 Task: In the  document review.epub. Below name insert the link: 'in.linkedin.com' Insert Dropdown below the link: Review Status  'Select Under review'Insert Header and write  "Stellar". Change font style to  Lobster
Action: Mouse moved to (386, 480)
Screenshot: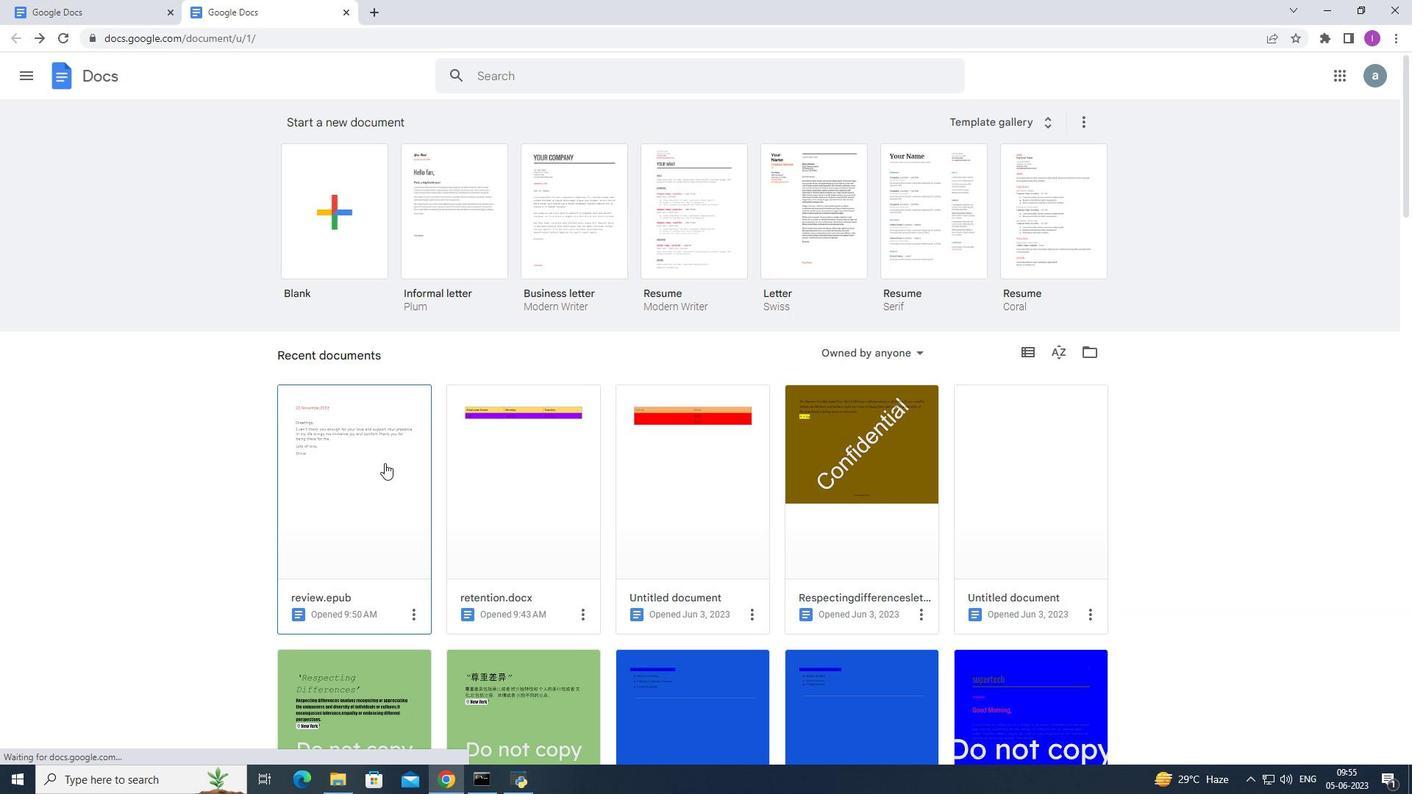 
Action: Mouse pressed left at (386, 480)
Screenshot: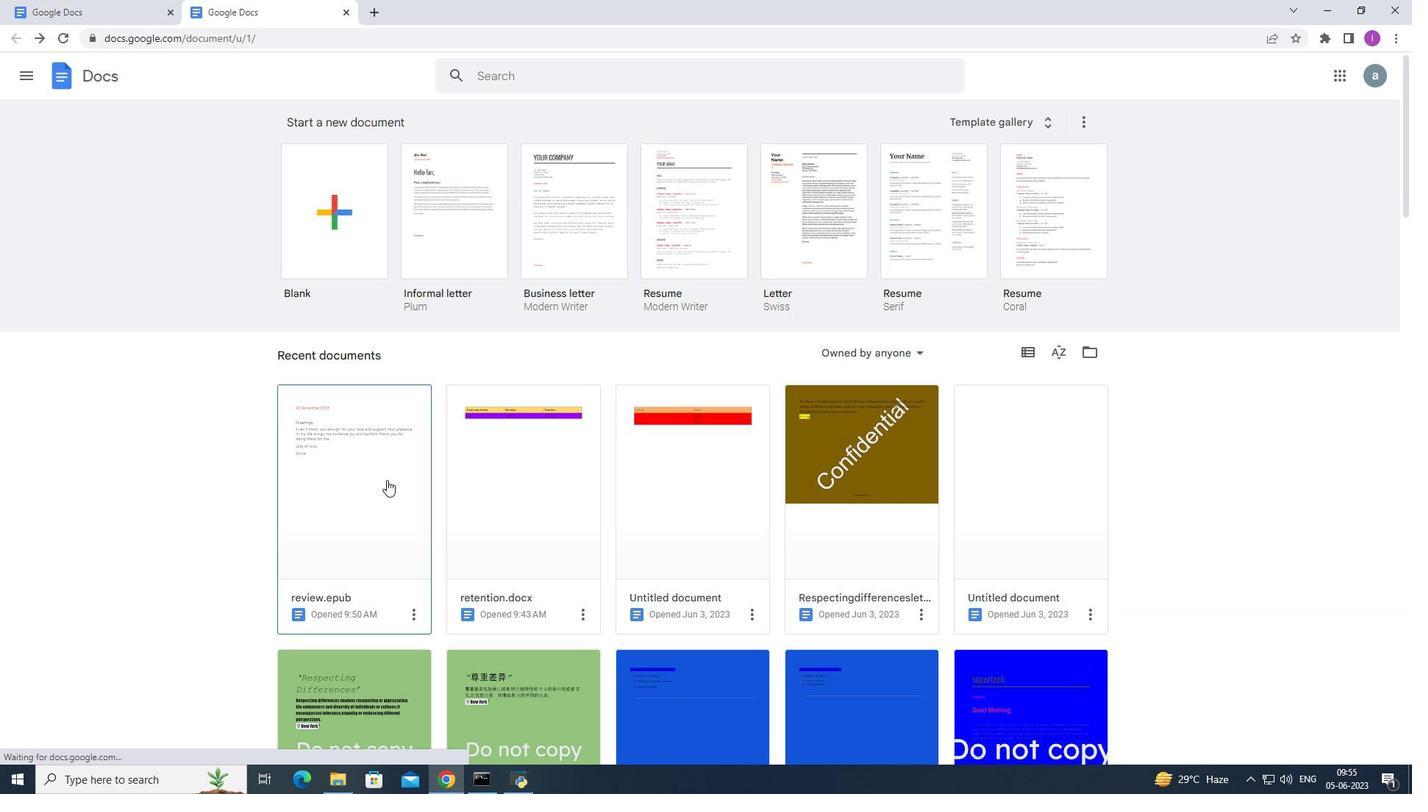 
Action: Mouse moved to (518, 433)
Screenshot: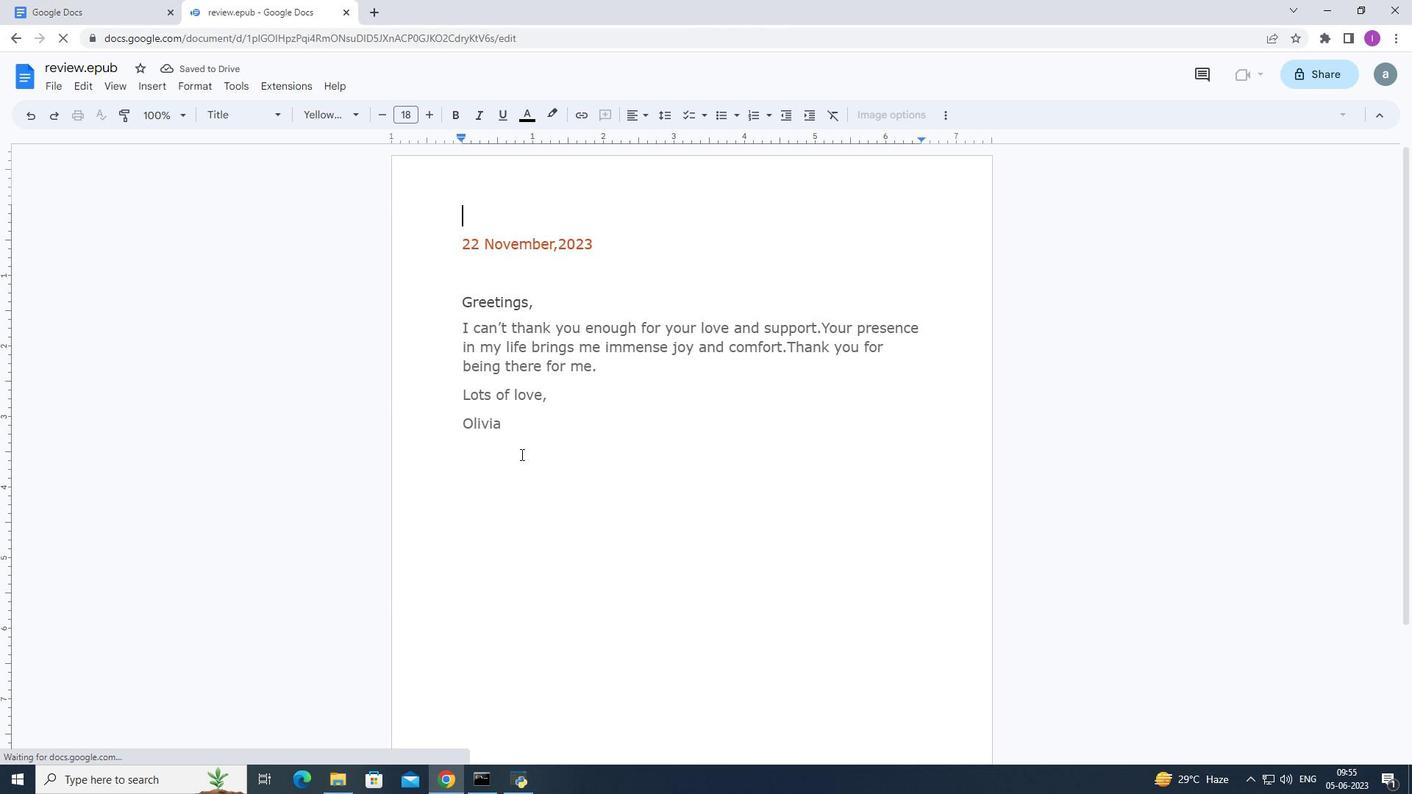 
Action: Mouse pressed left at (518, 433)
Screenshot: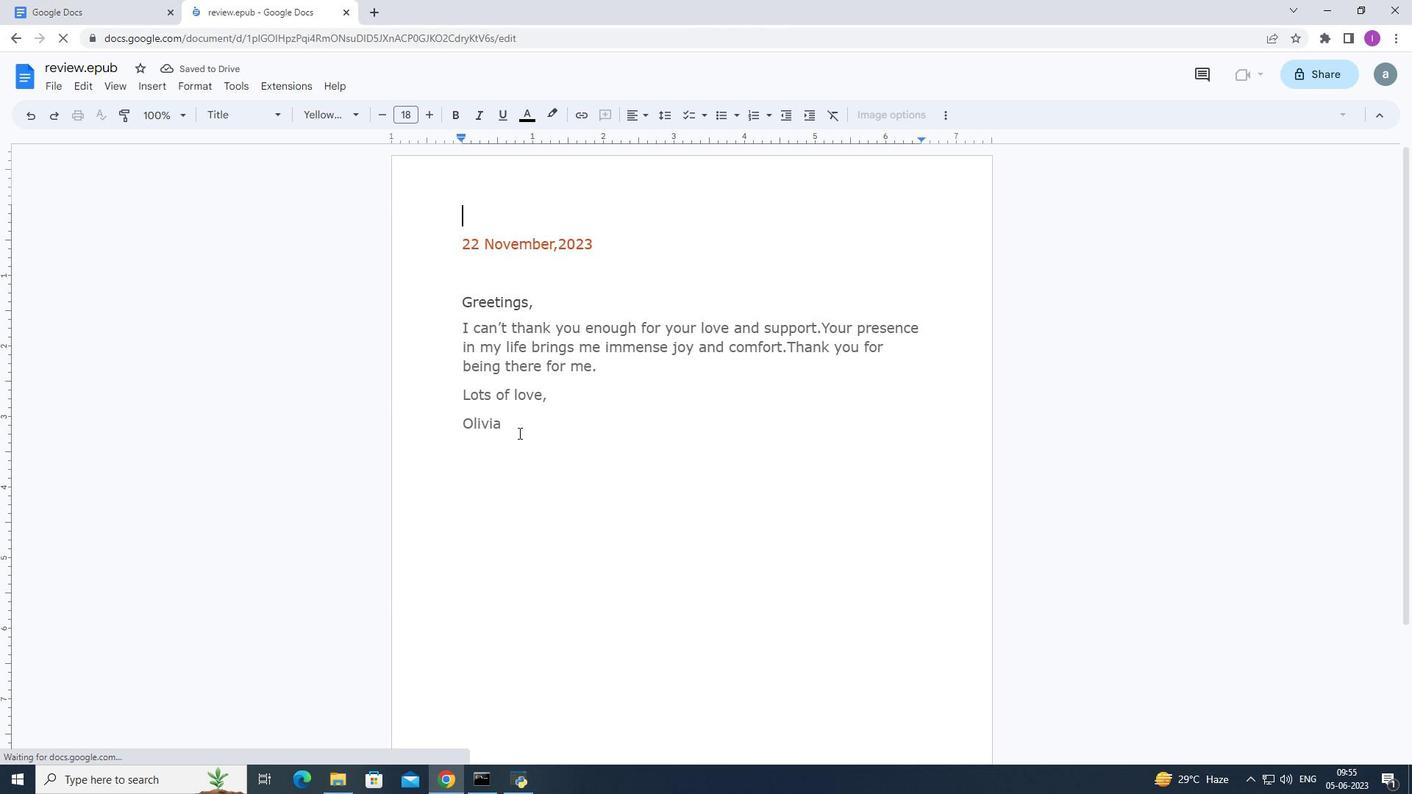 
Action: Key pressed <Key.enter>
Screenshot: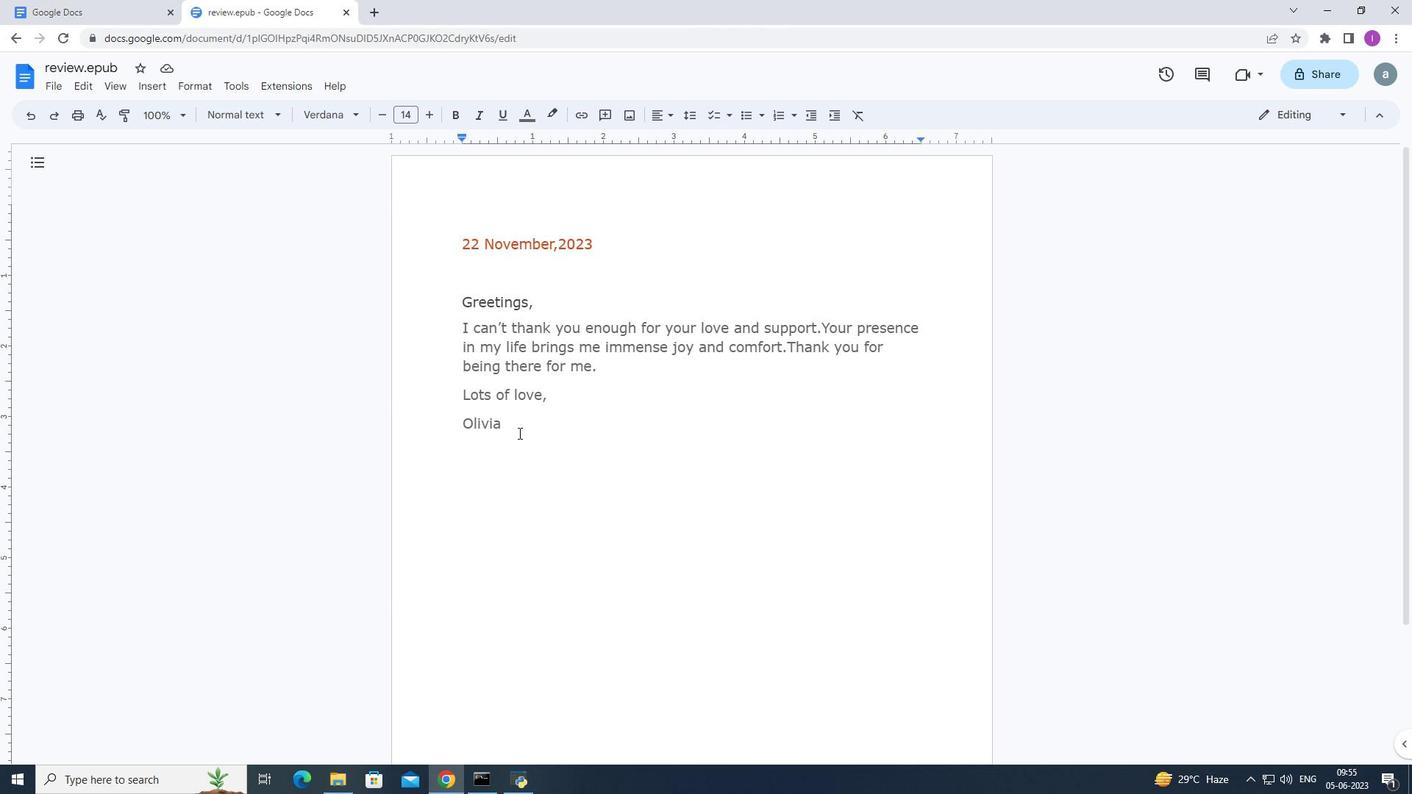 
Action: Mouse moved to (144, 80)
Screenshot: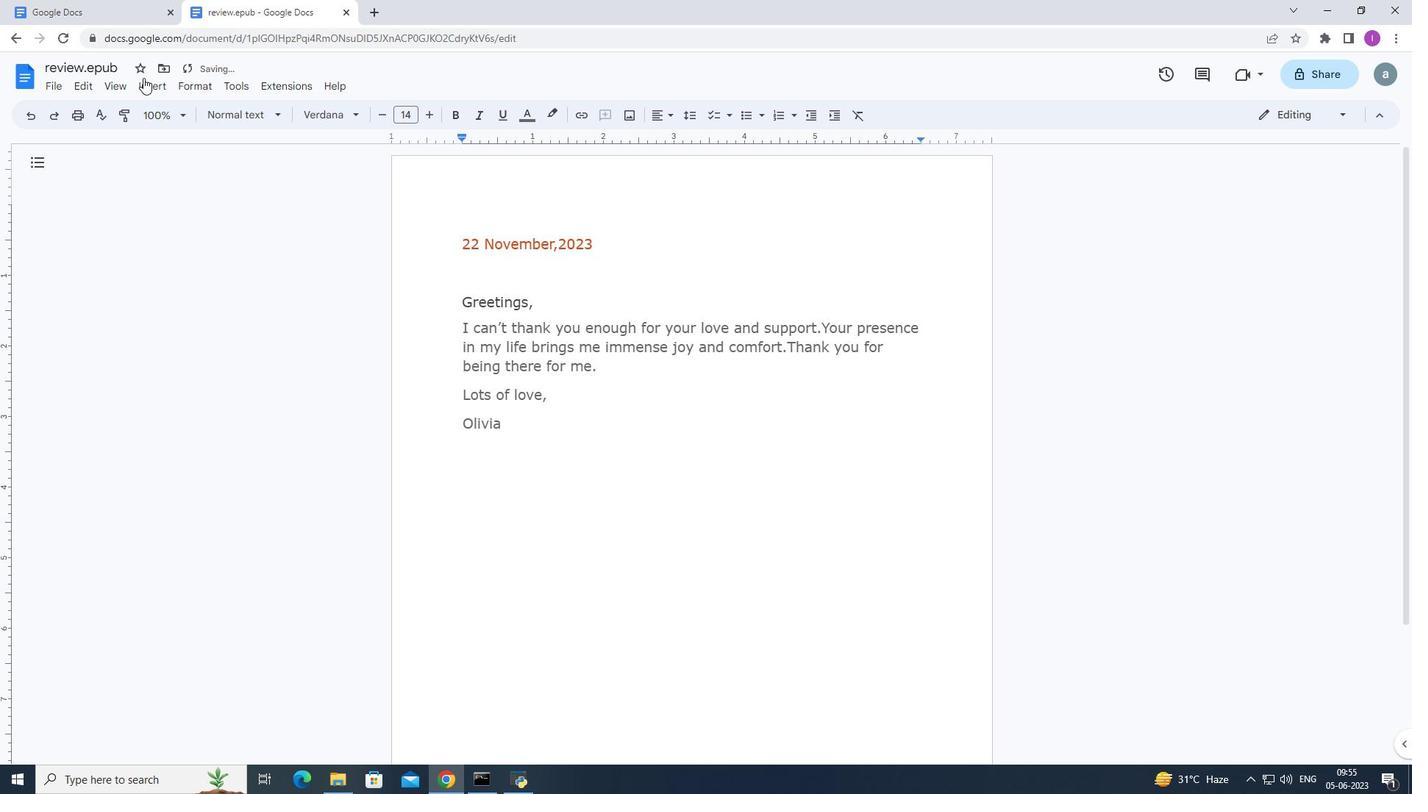 
Action: Mouse pressed left at (144, 80)
Screenshot: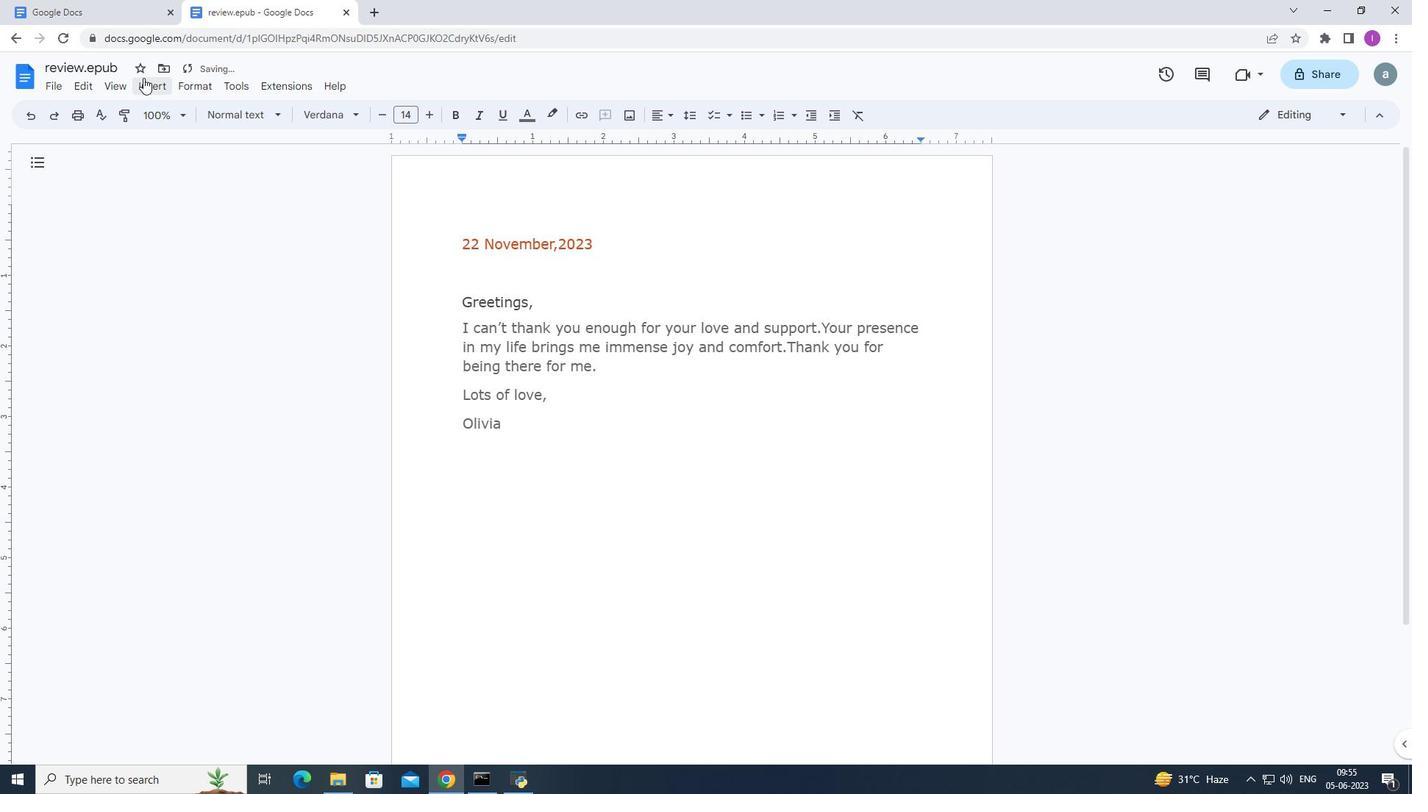 
Action: Mouse moved to (178, 530)
Screenshot: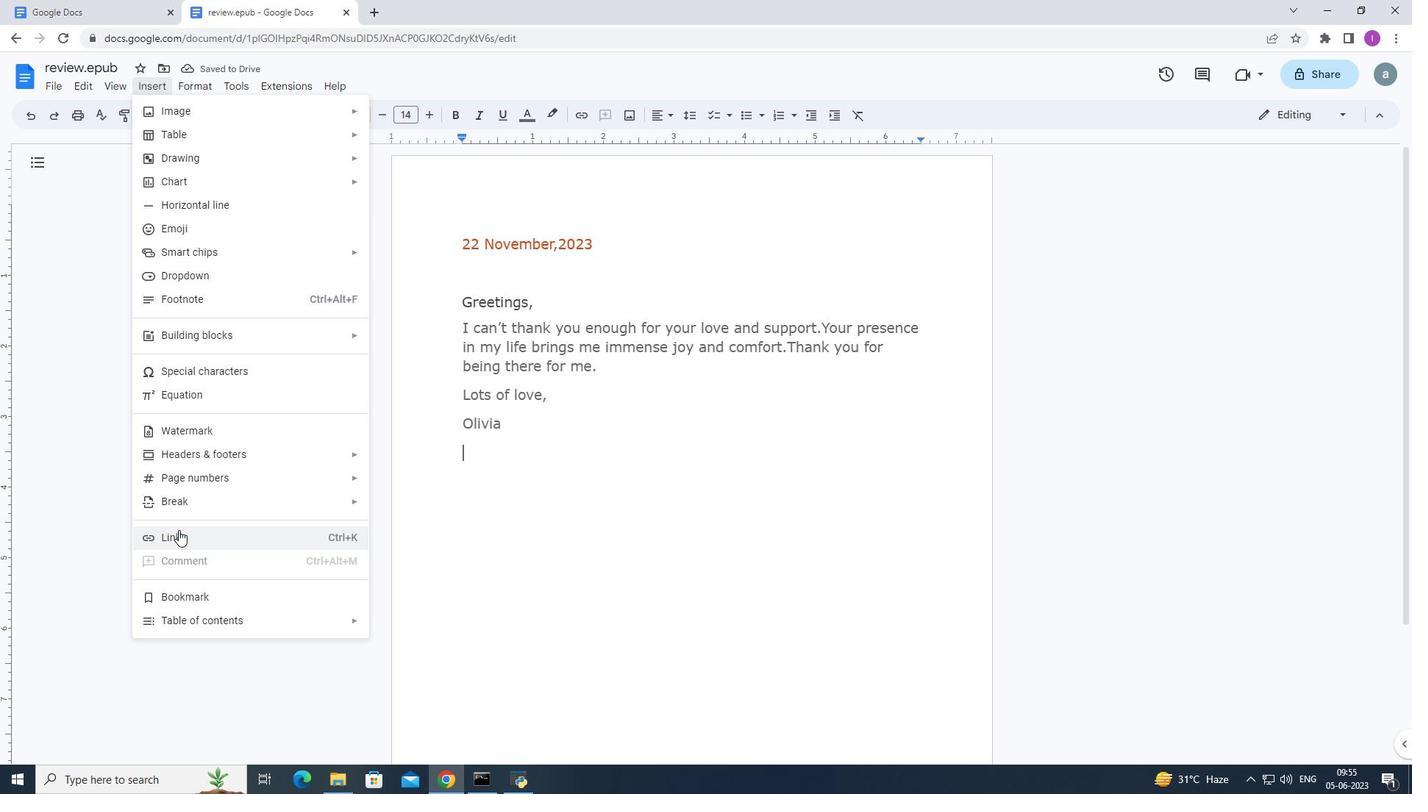 
Action: Mouse pressed left at (178, 530)
Screenshot: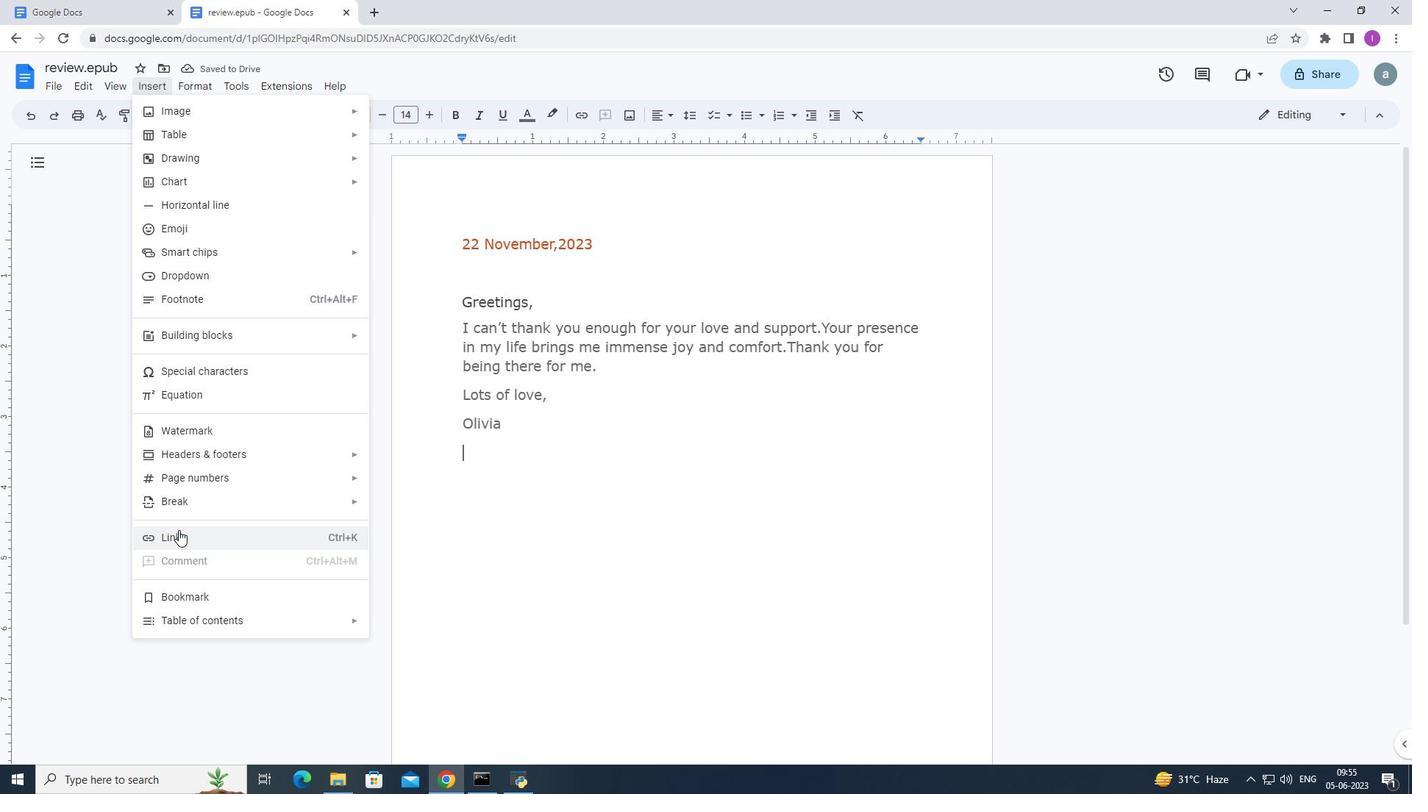 
Action: Mouse moved to (610, 340)
Screenshot: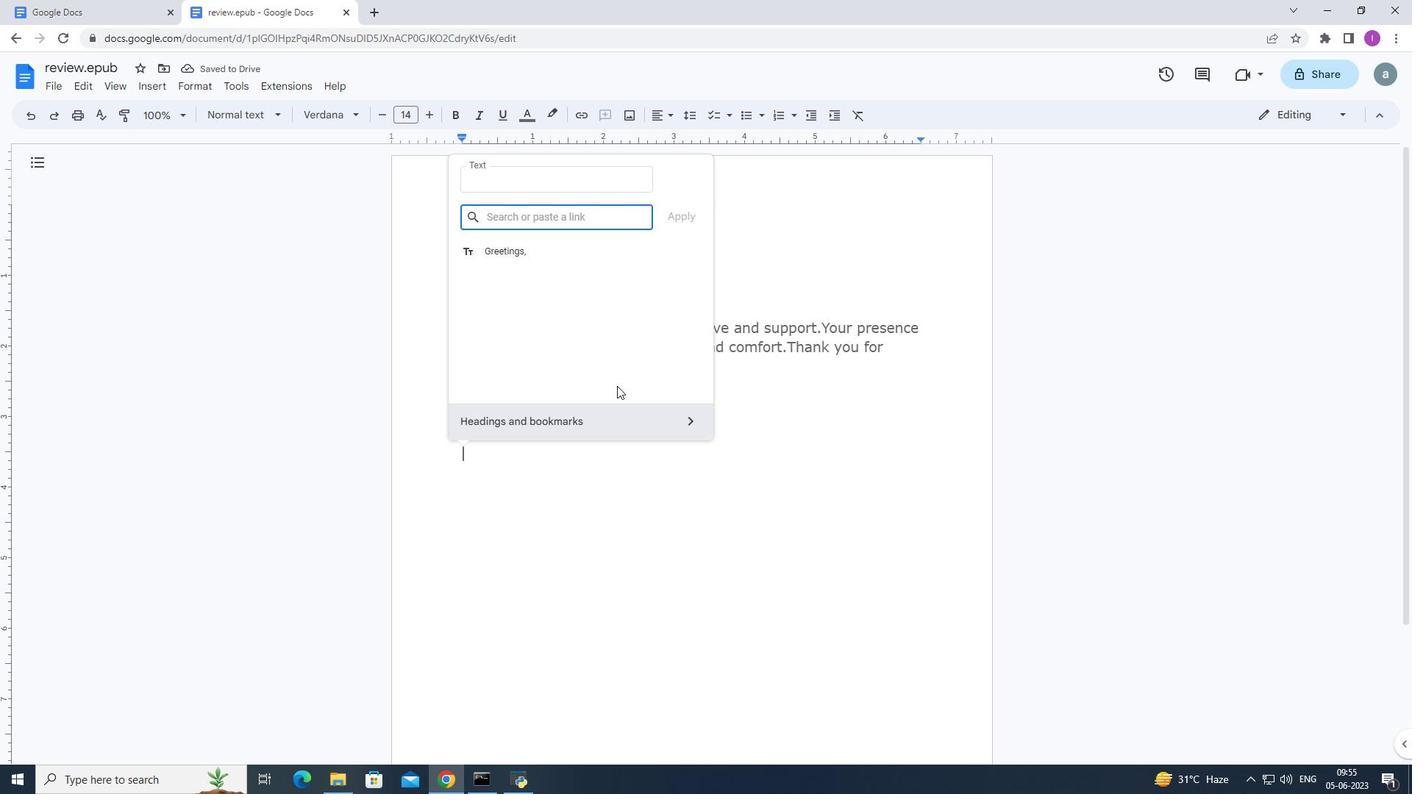 
Action: Key pressed in<Key.space><Key.backspace>.linkedin.com
Screenshot: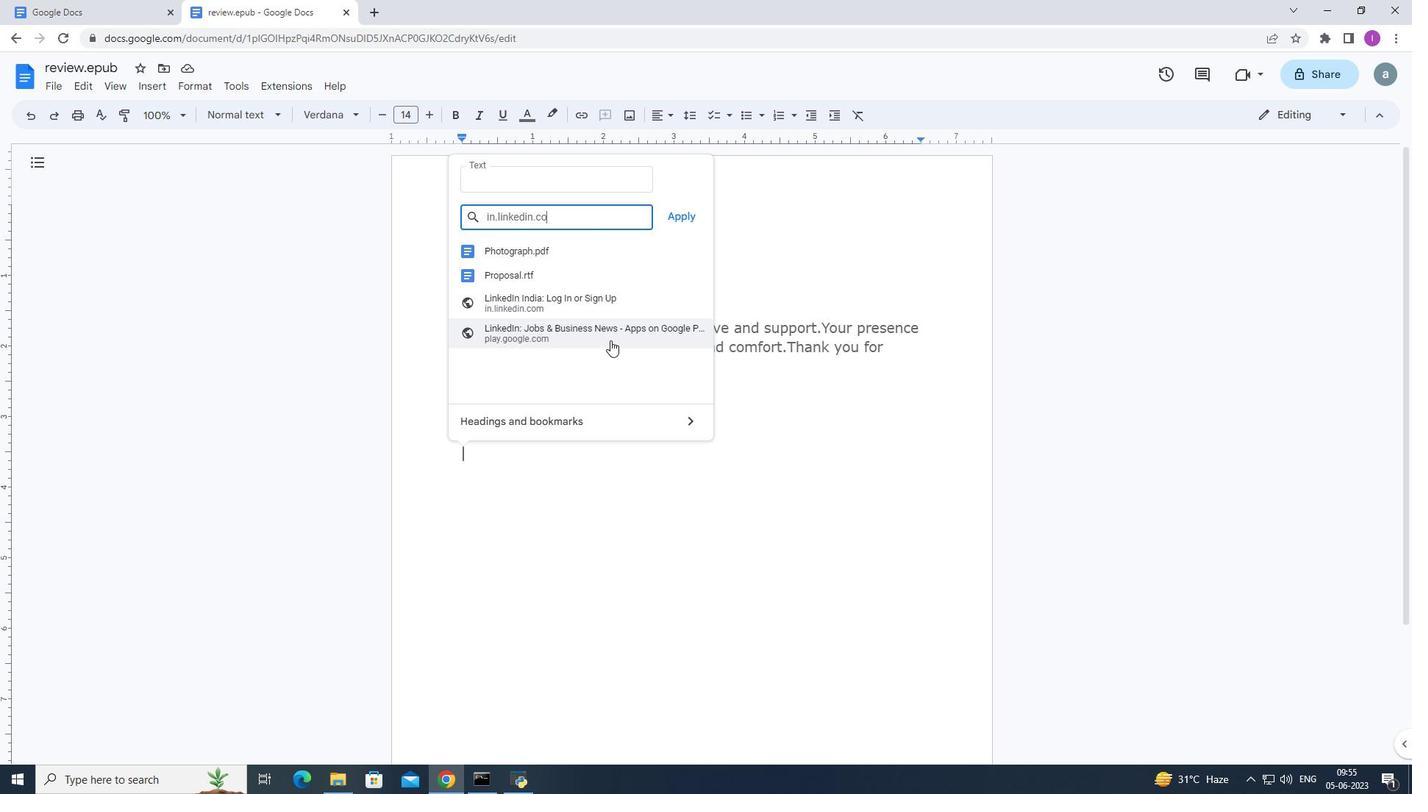
Action: Mouse moved to (691, 216)
Screenshot: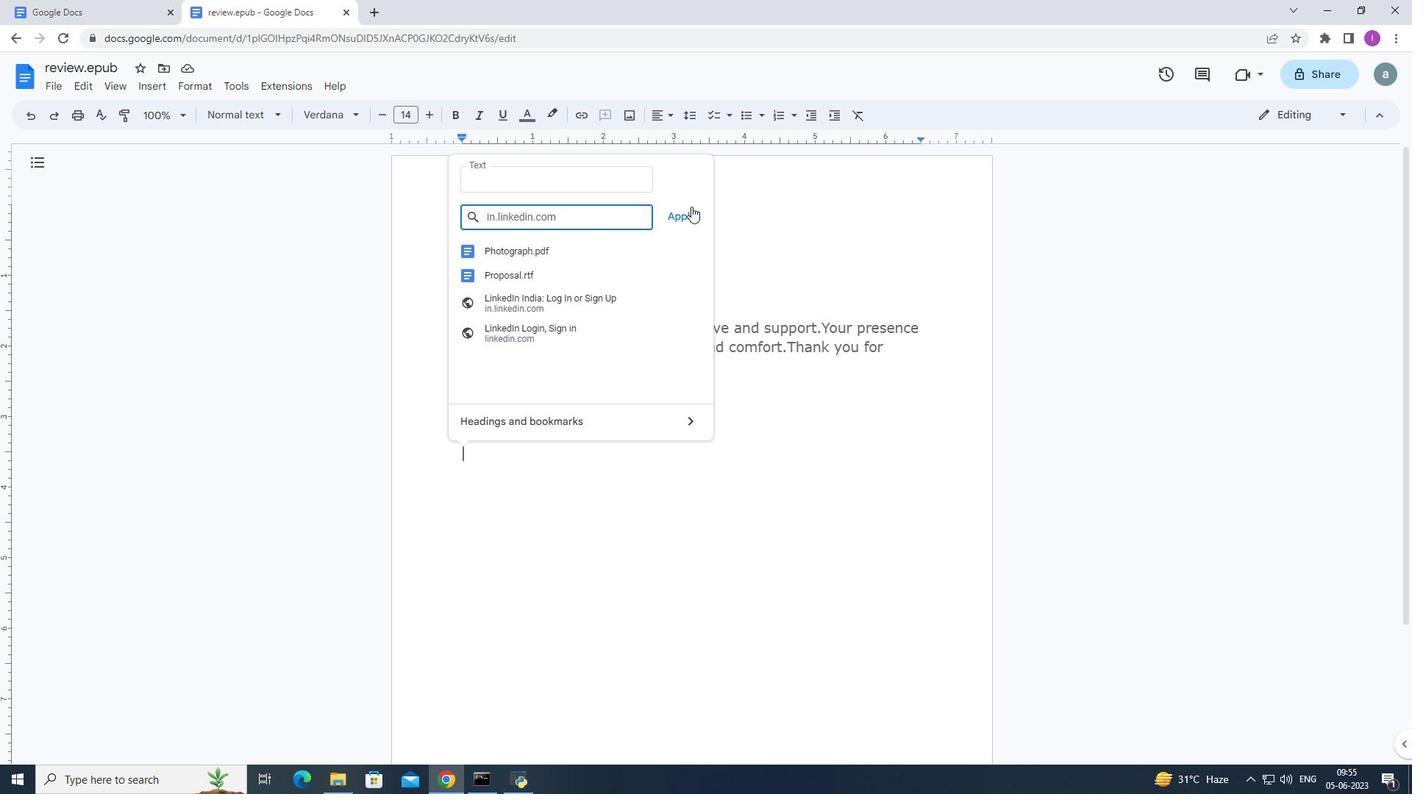 
Action: Mouse pressed left at (691, 216)
Screenshot: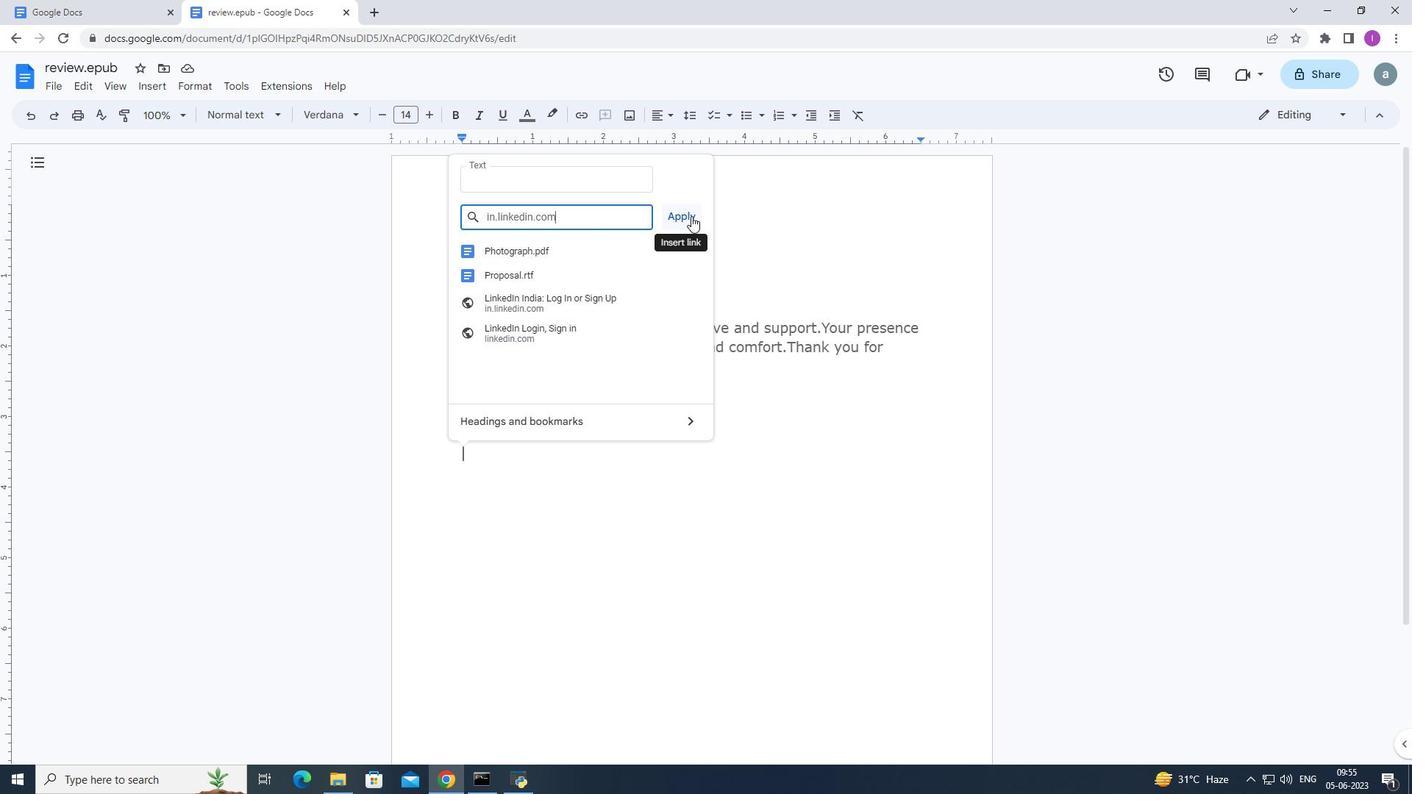 
Action: Mouse moved to (160, 87)
Screenshot: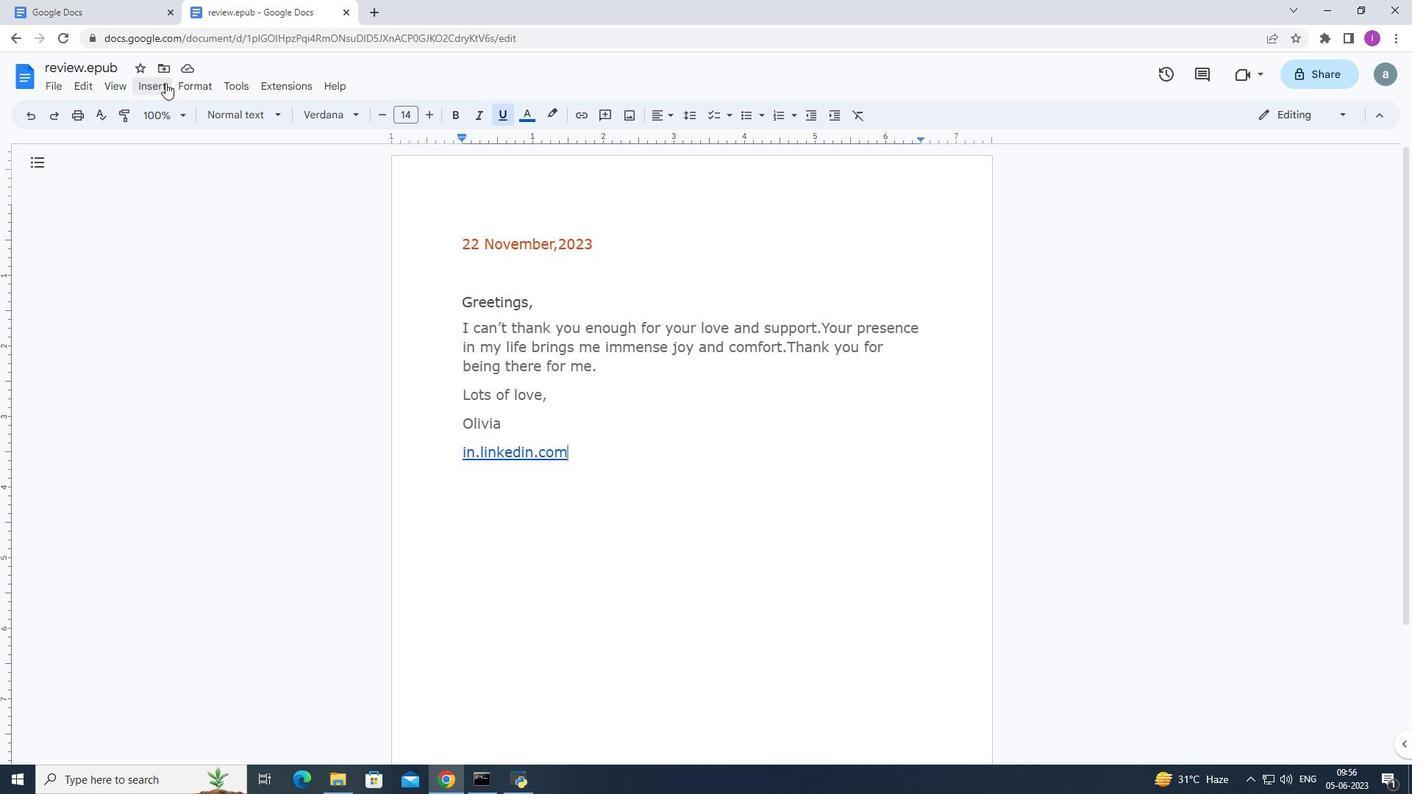 
Action: Mouse pressed left at (160, 87)
Screenshot: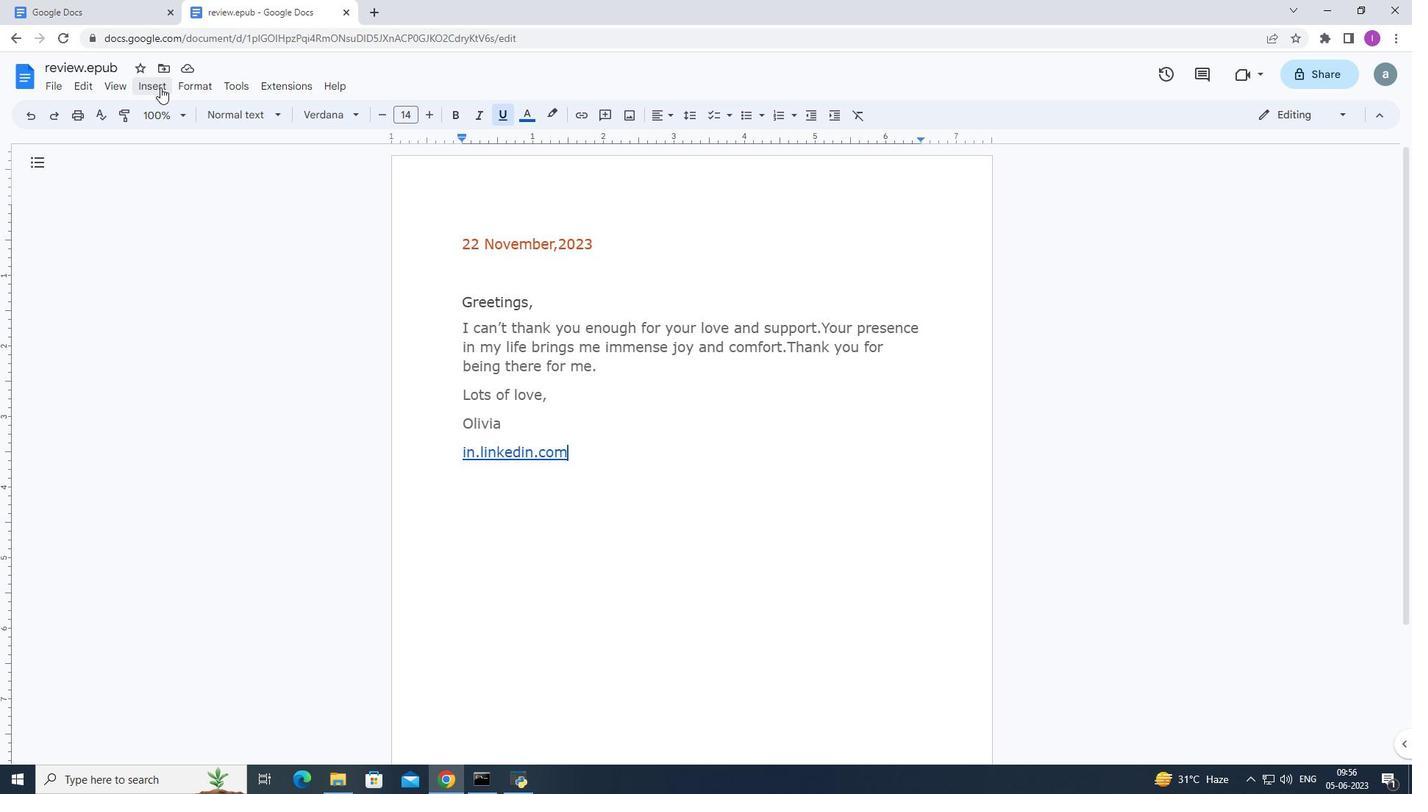 
Action: Mouse moved to (234, 276)
Screenshot: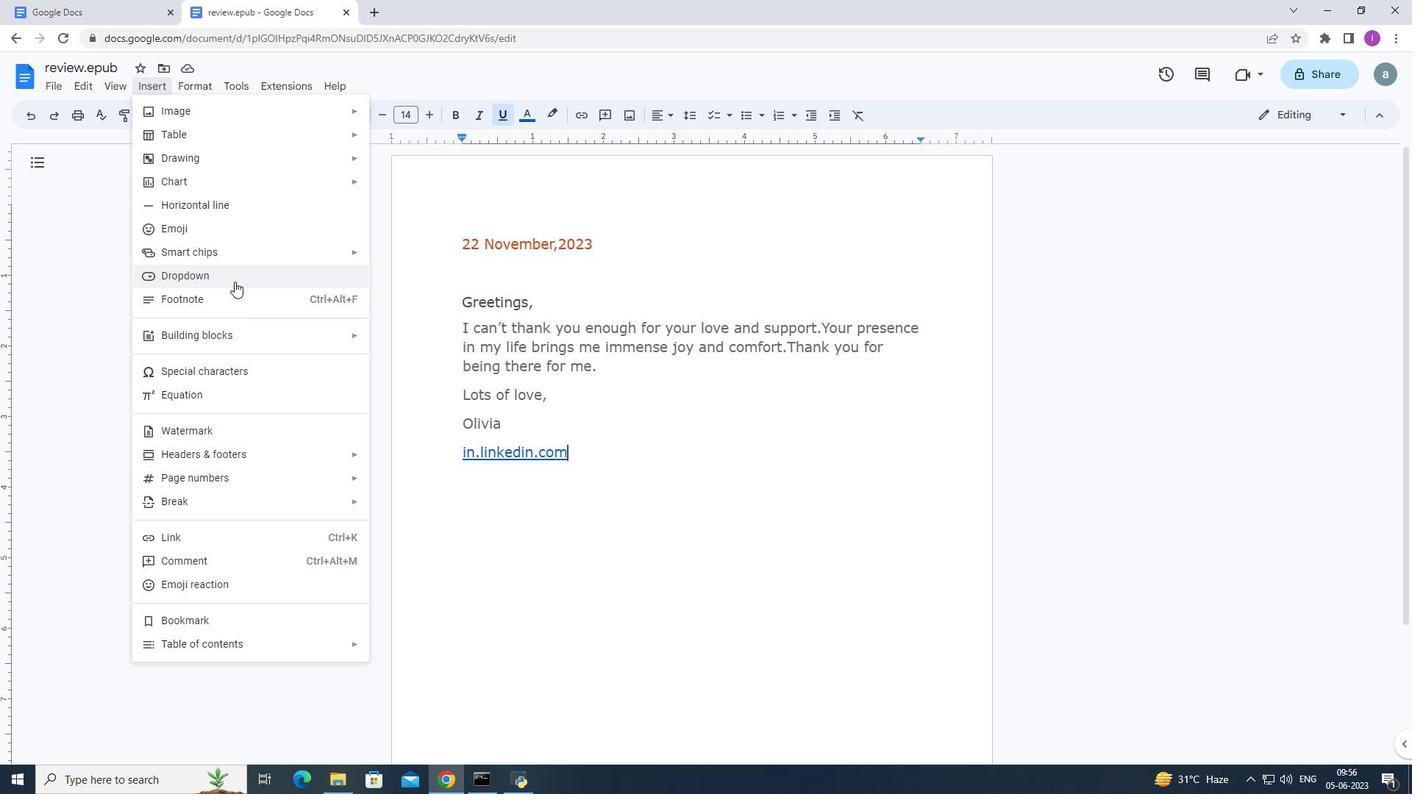 
Action: Mouse pressed left at (234, 276)
Screenshot: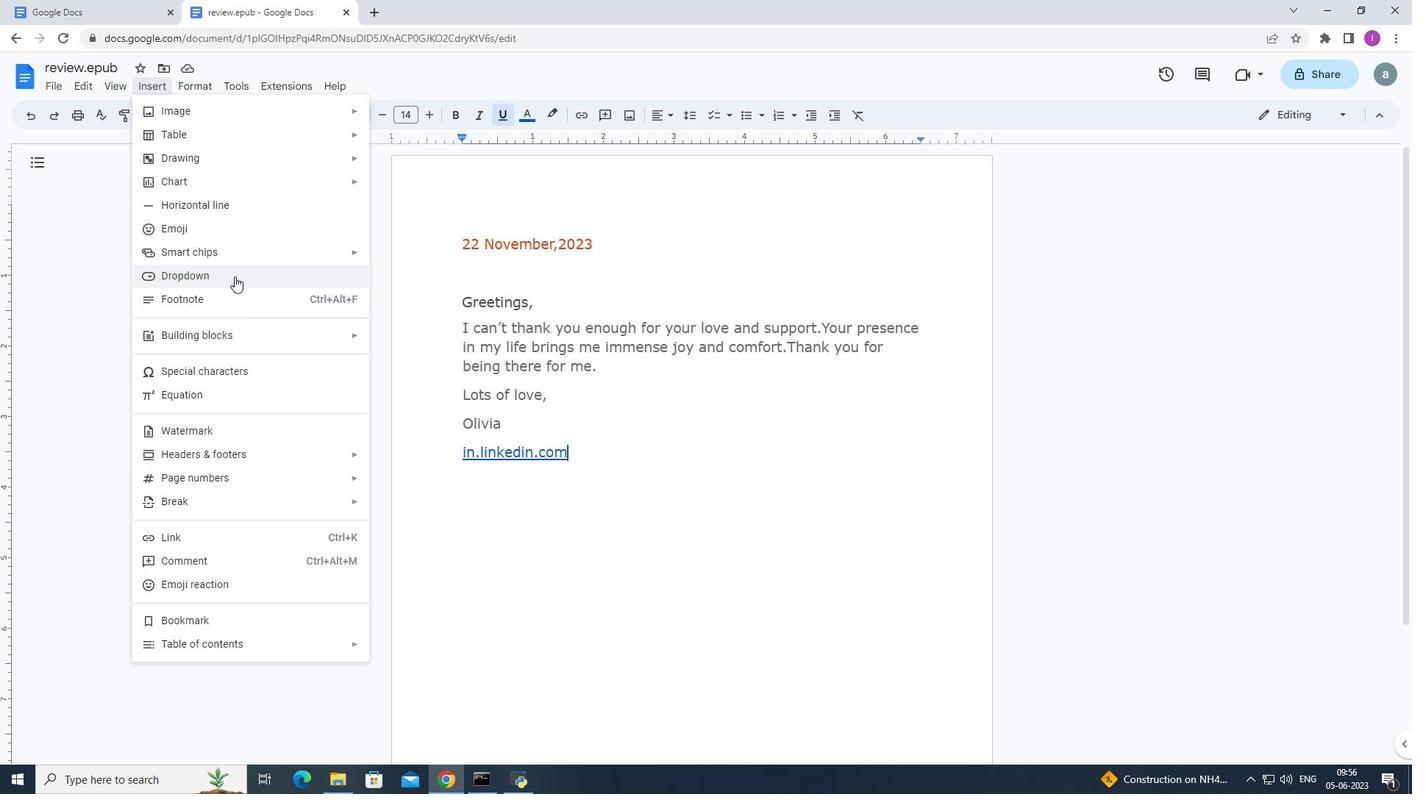 
Action: Mouse moved to (842, 666)
Screenshot: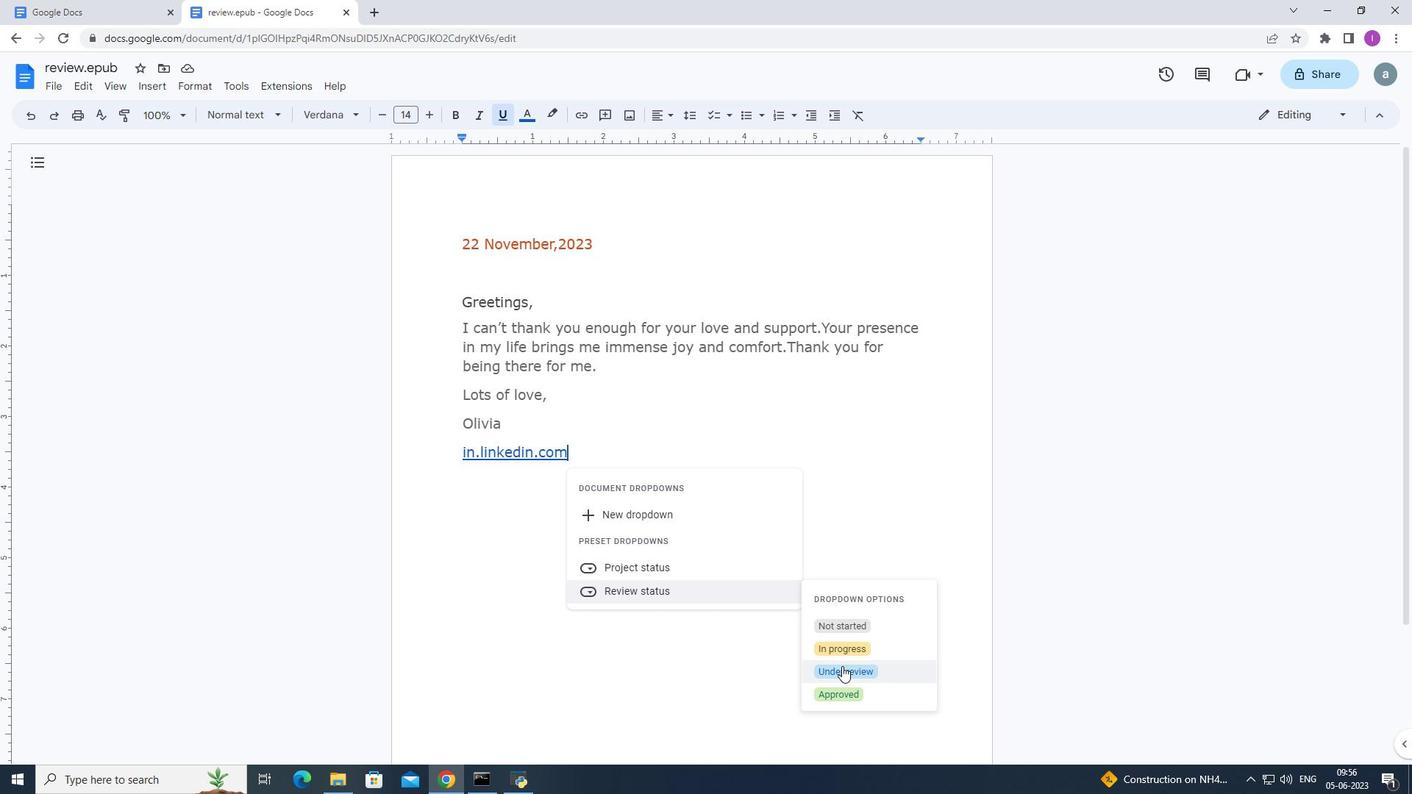 
Action: Mouse pressed left at (842, 666)
Screenshot: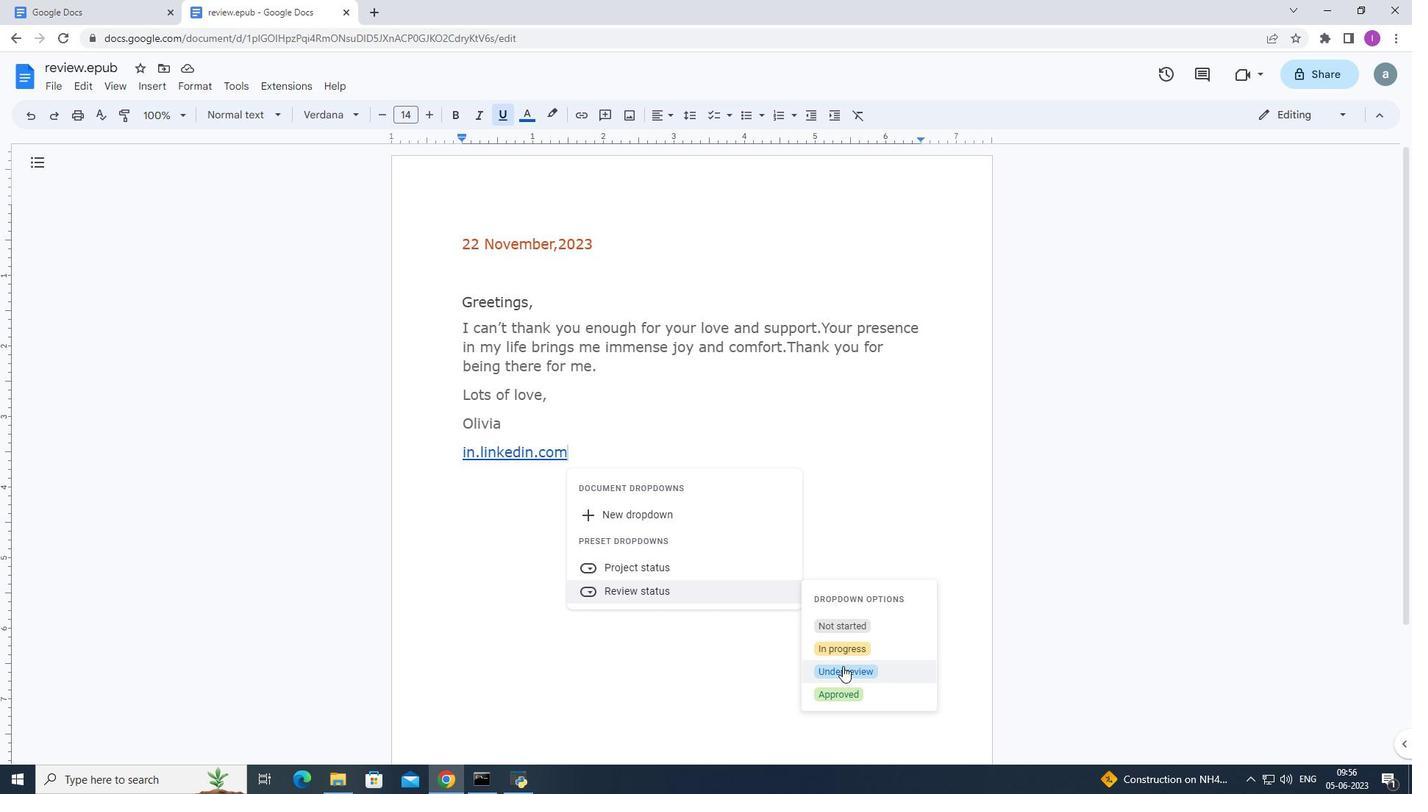 
Action: Mouse moved to (158, 83)
Screenshot: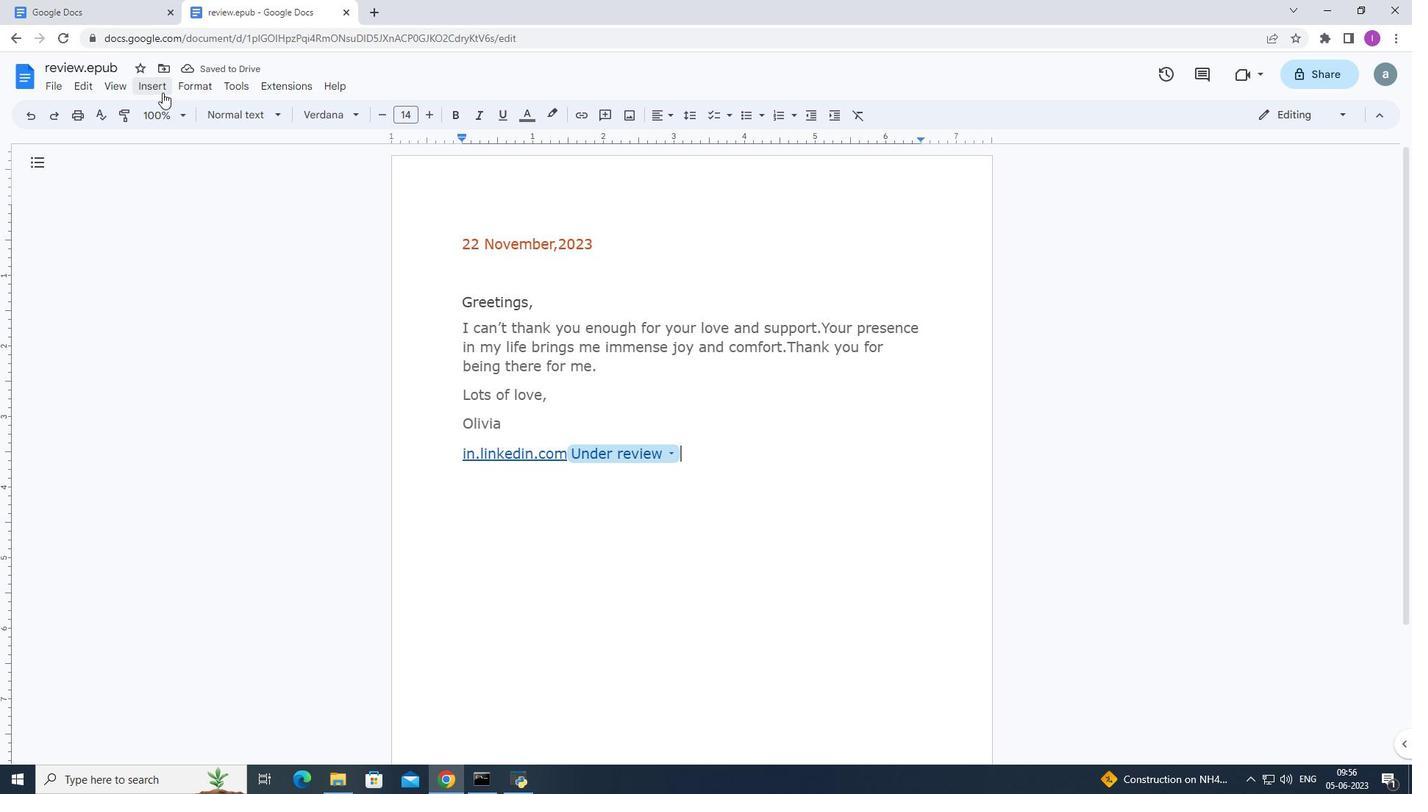 
Action: Mouse pressed left at (158, 83)
Screenshot: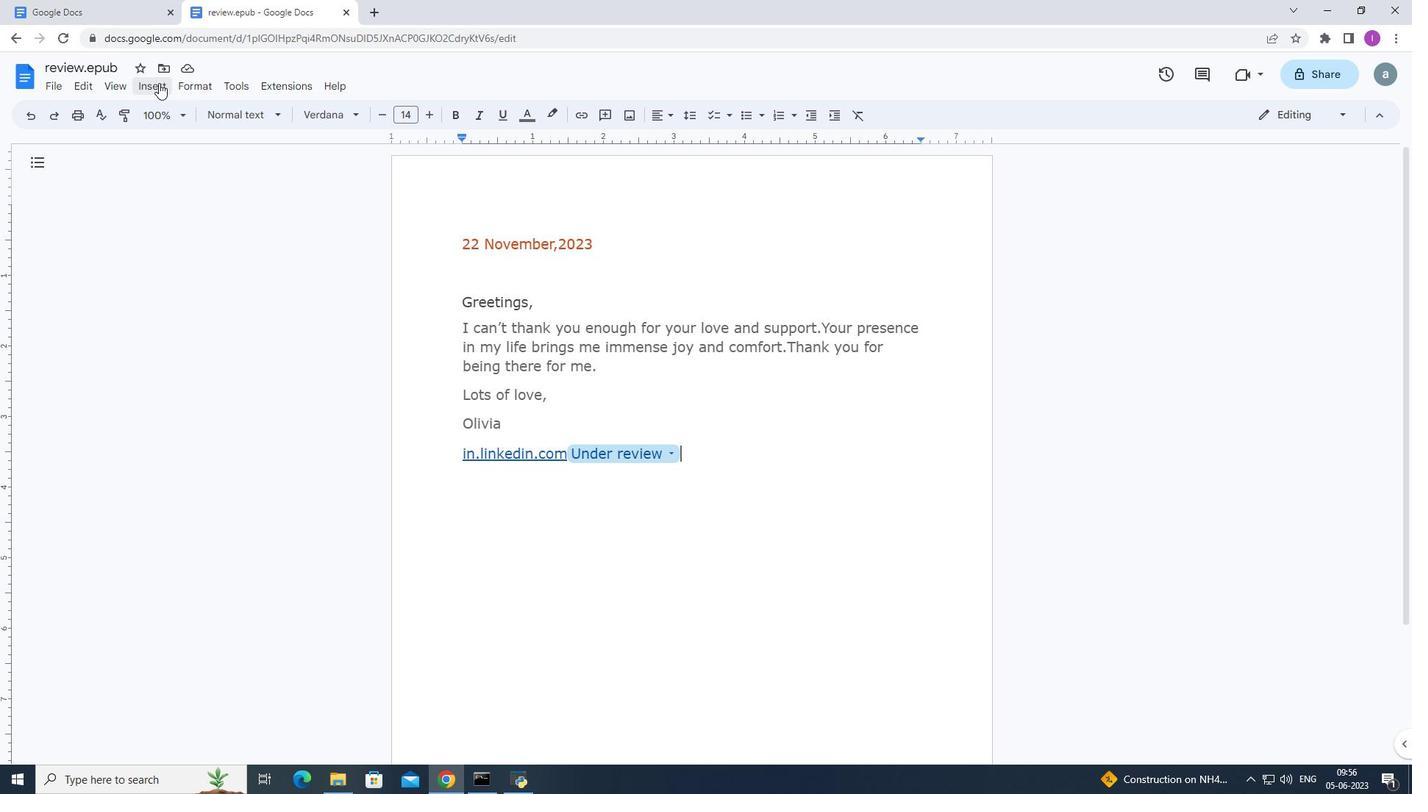 
Action: Mouse moved to (403, 455)
Screenshot: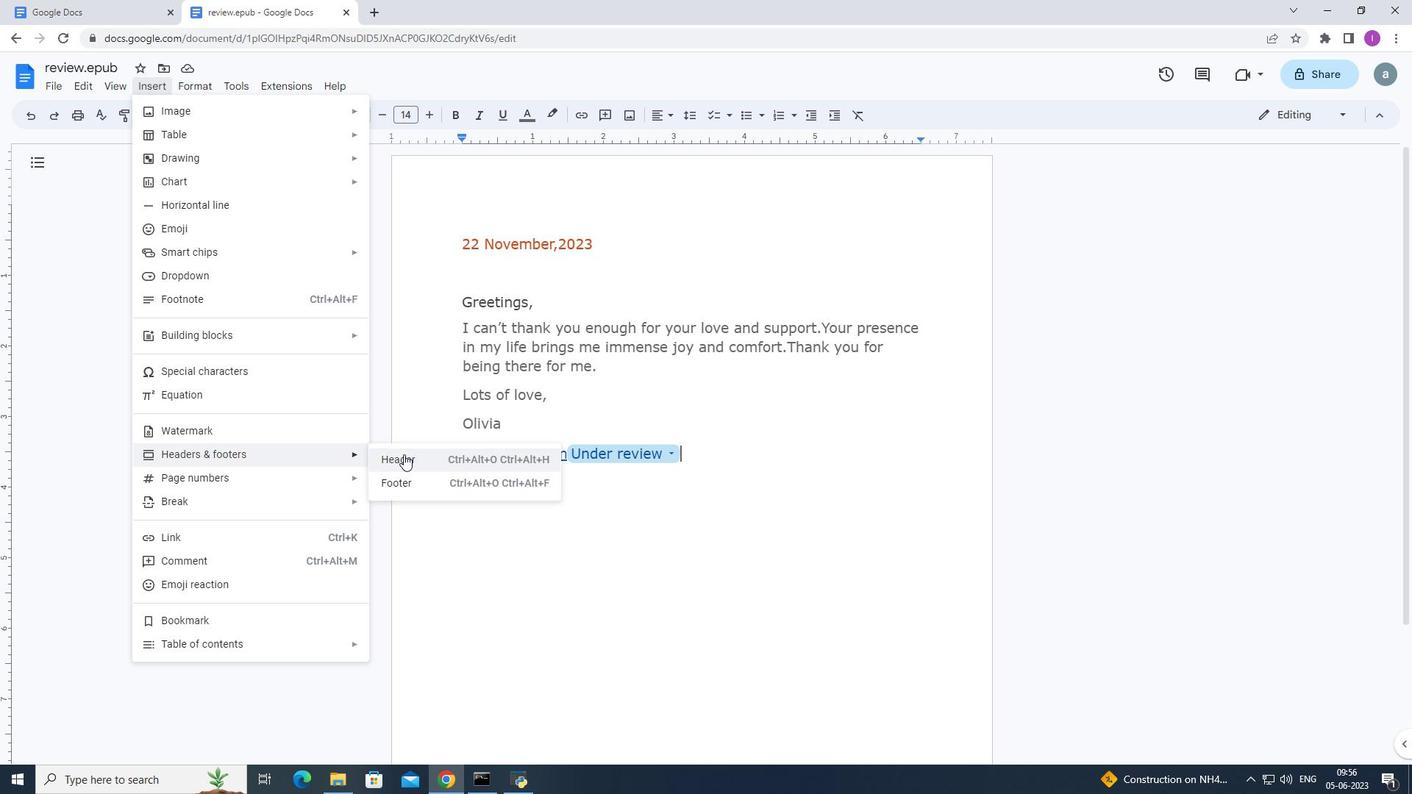 
Action: Mouse pressed left at (403, 455)
Screenshot: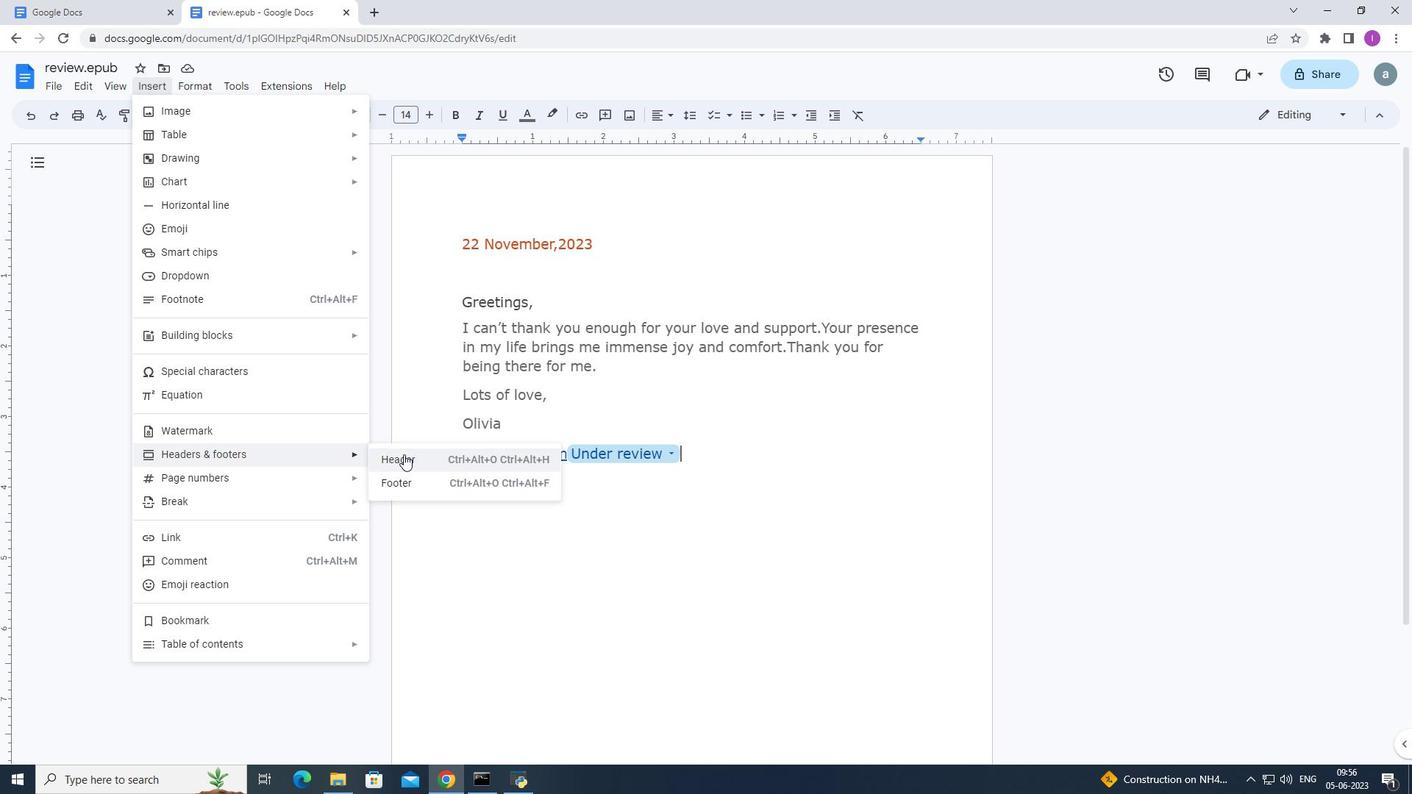 
Action: Mouse moved to (475, 375)
Screenshot: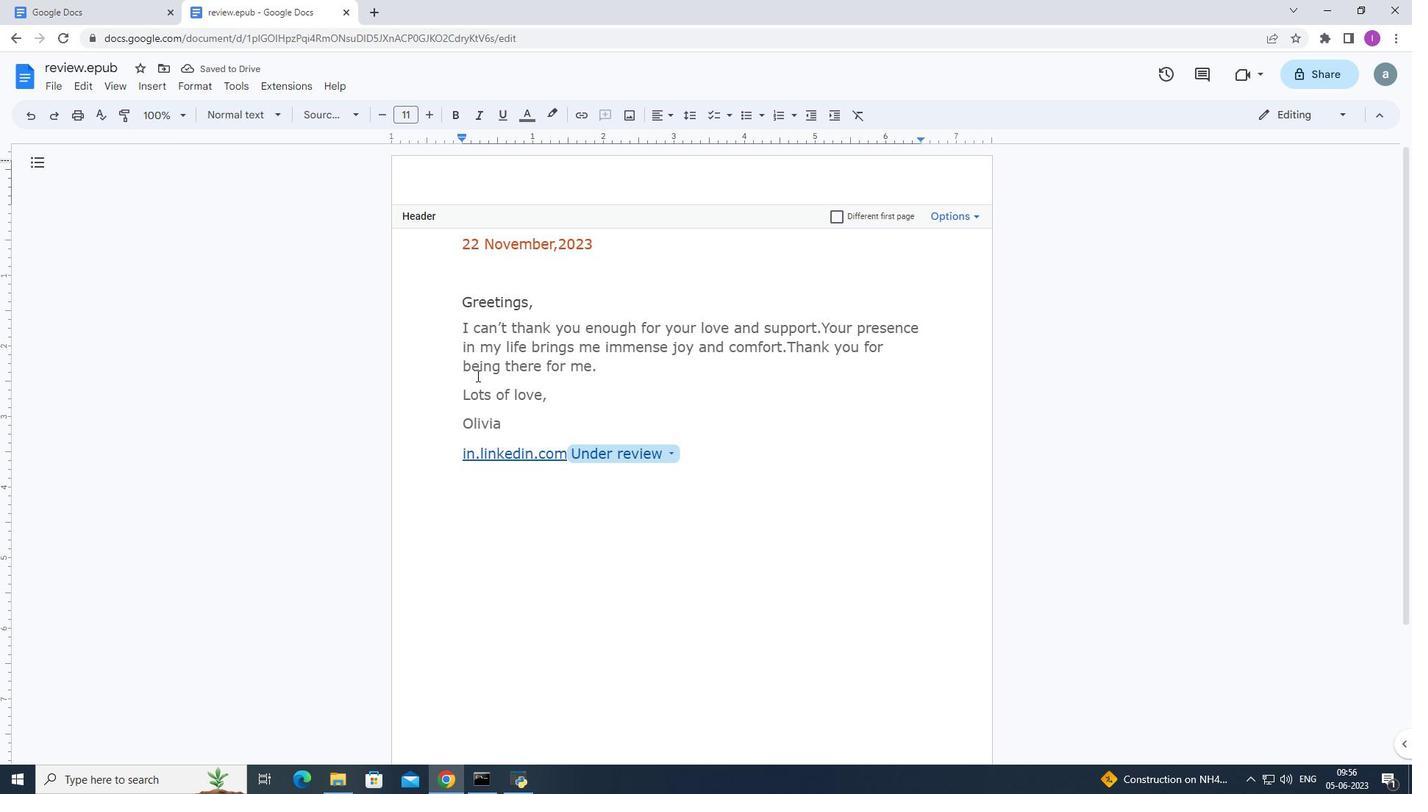 
Action: Key pressed <Key.shift>Stellar
Screenshot: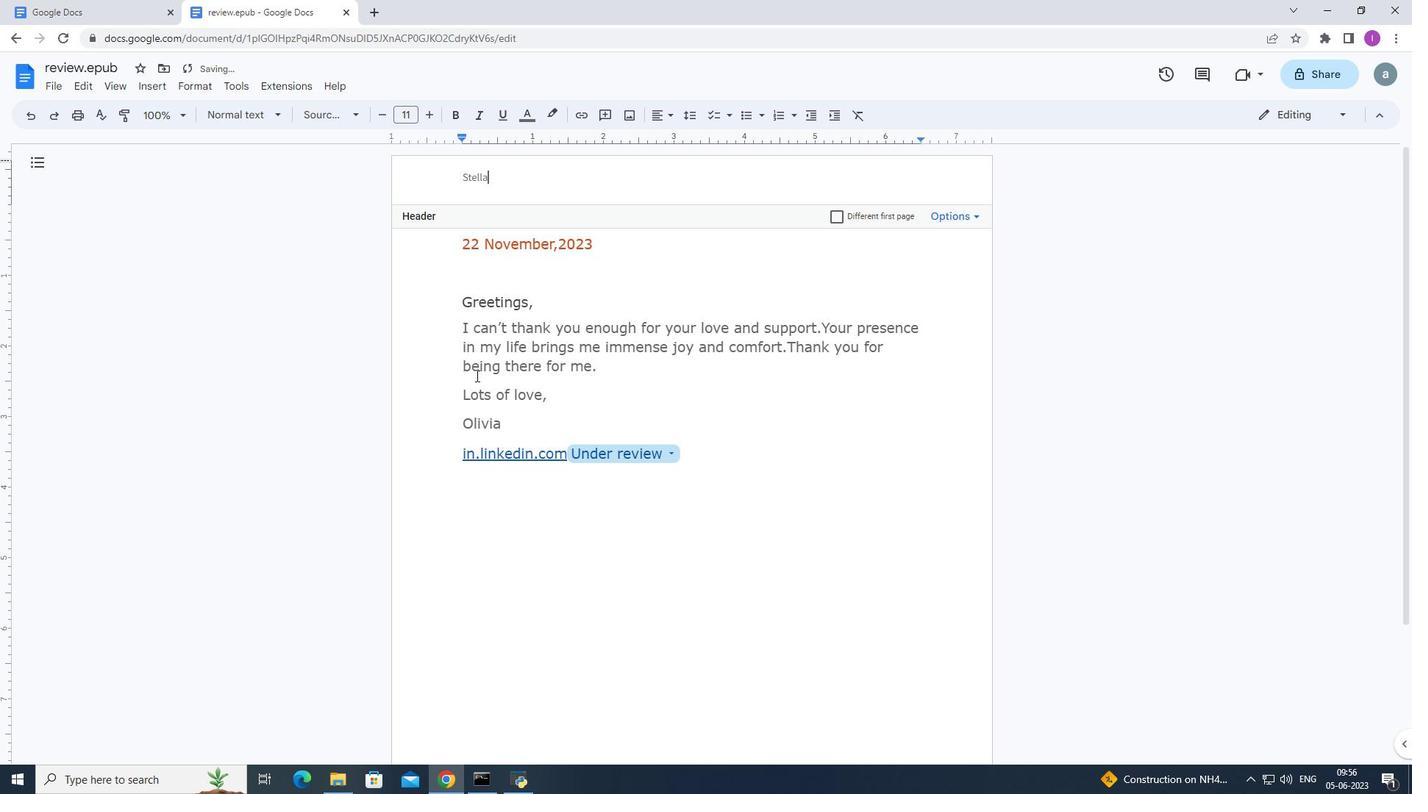 
Action: Mouse moved to (514, 185)
Screenshot: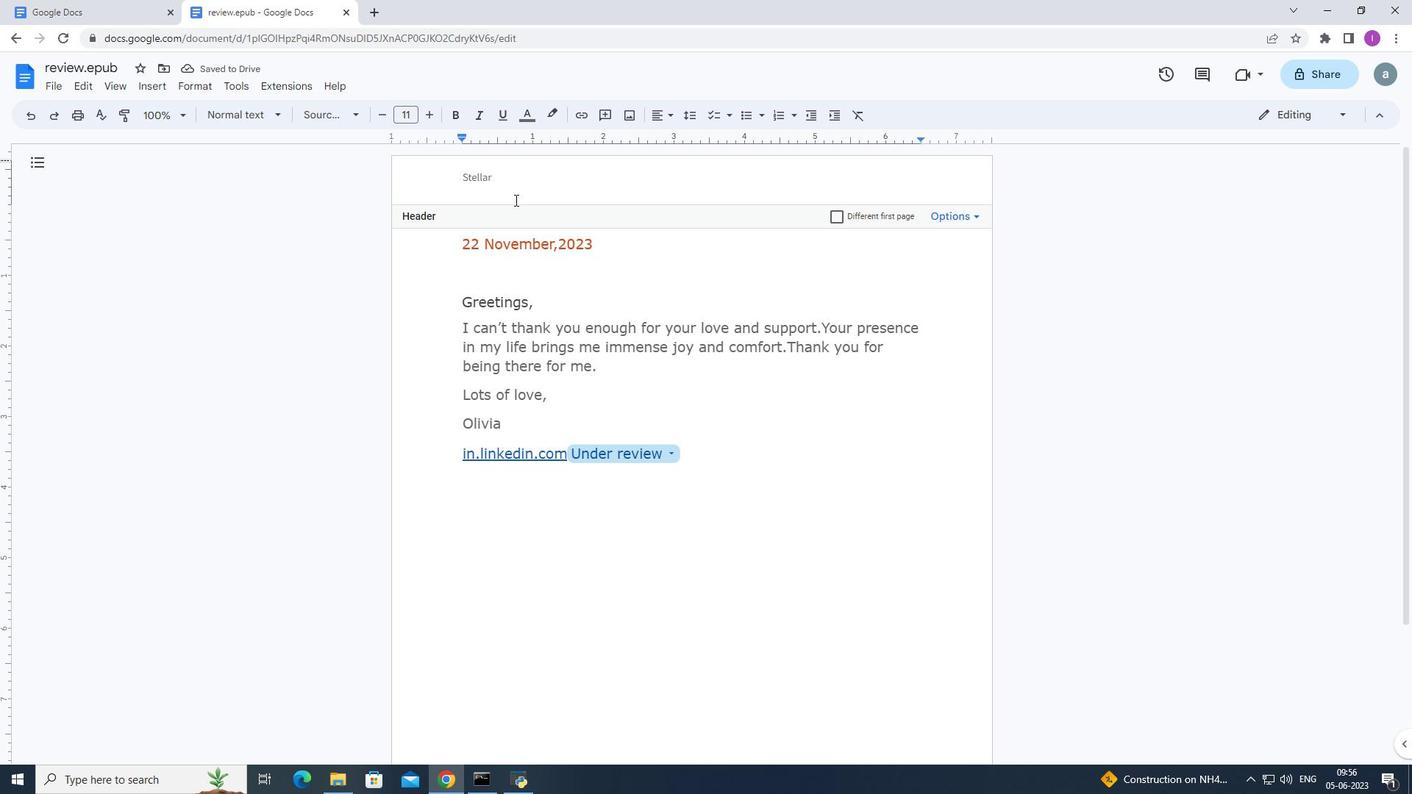 
Action: Mouse pressed left at (514, 185)
Screenshot: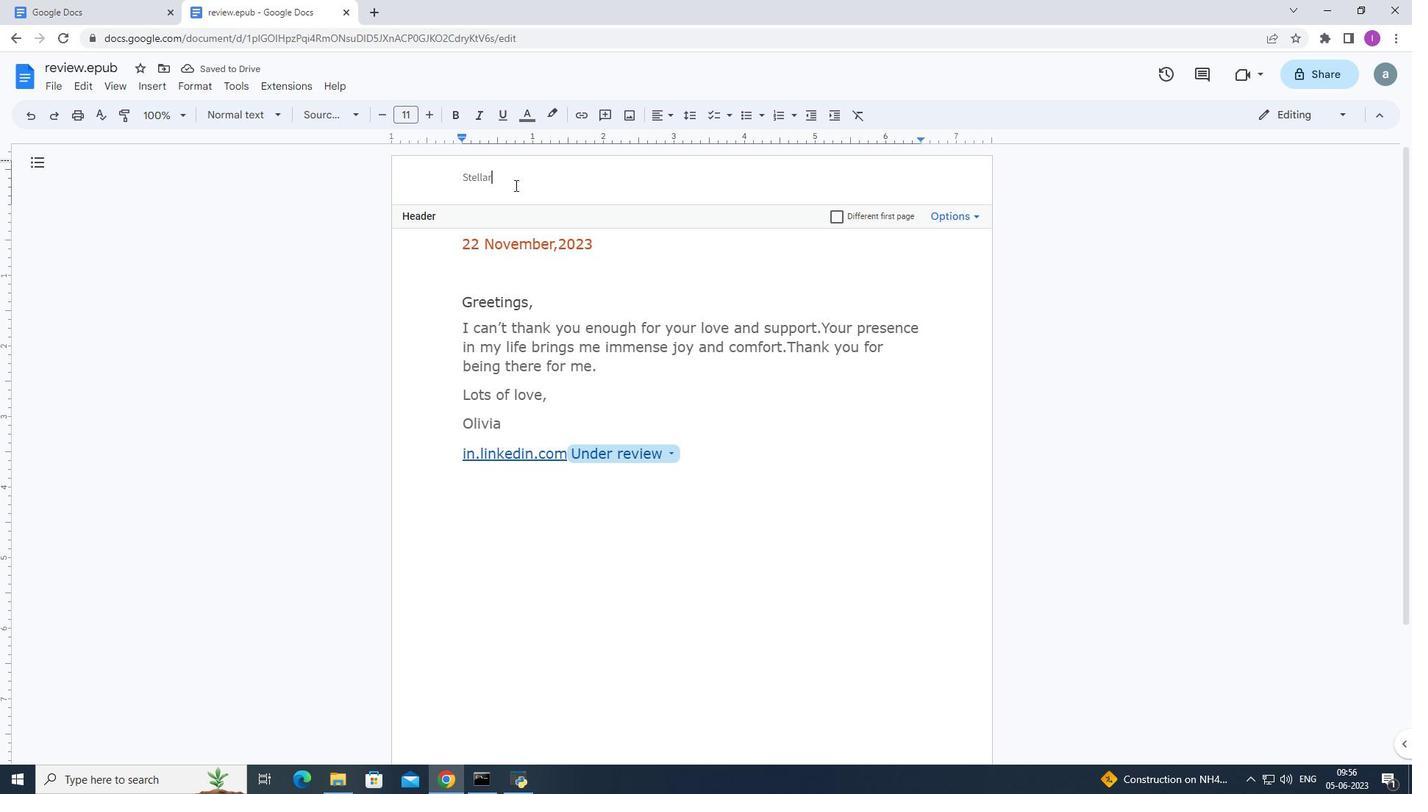 
Action: Mouse moved to (355, 116)
Screenshot: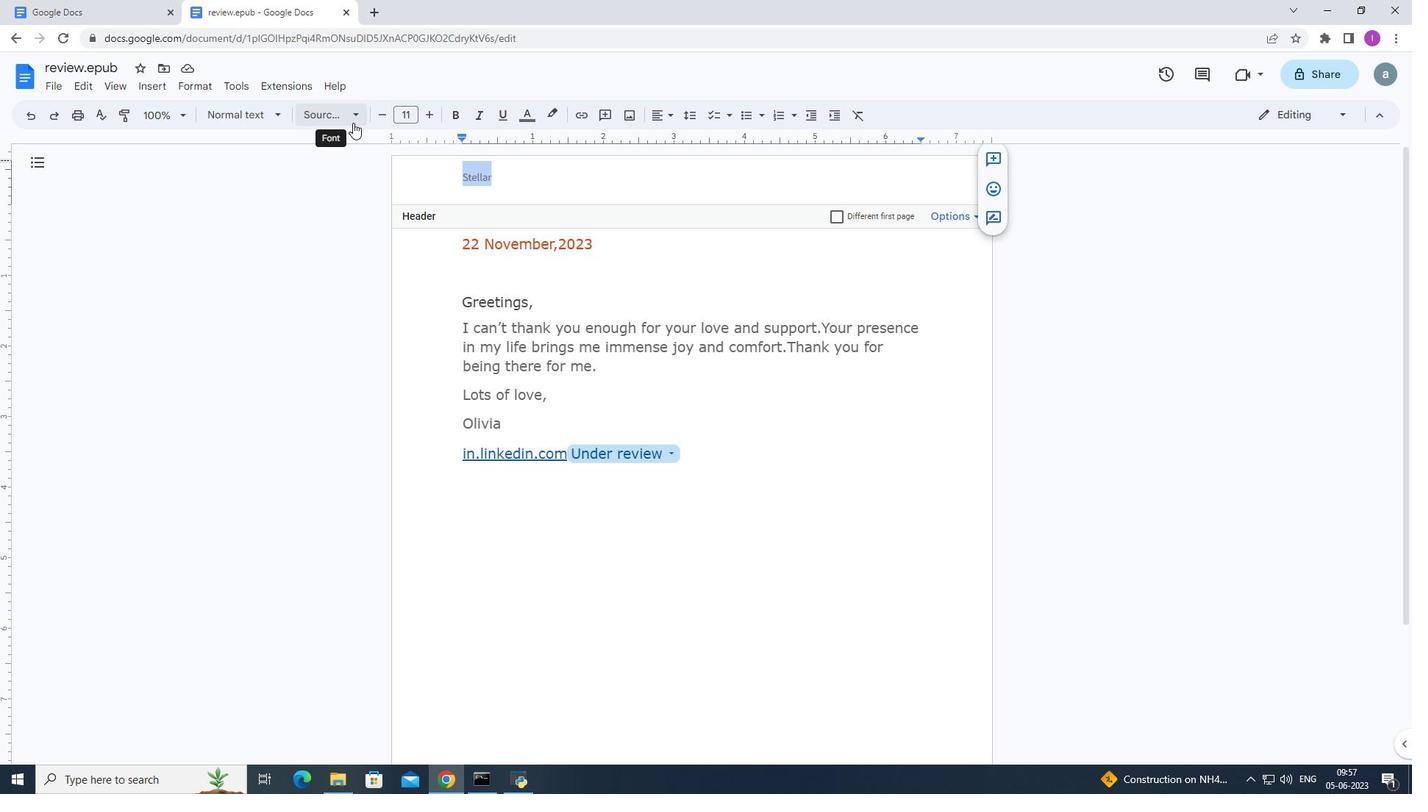 
Action: Mouse pressed left at (355, 116)
Screenshot: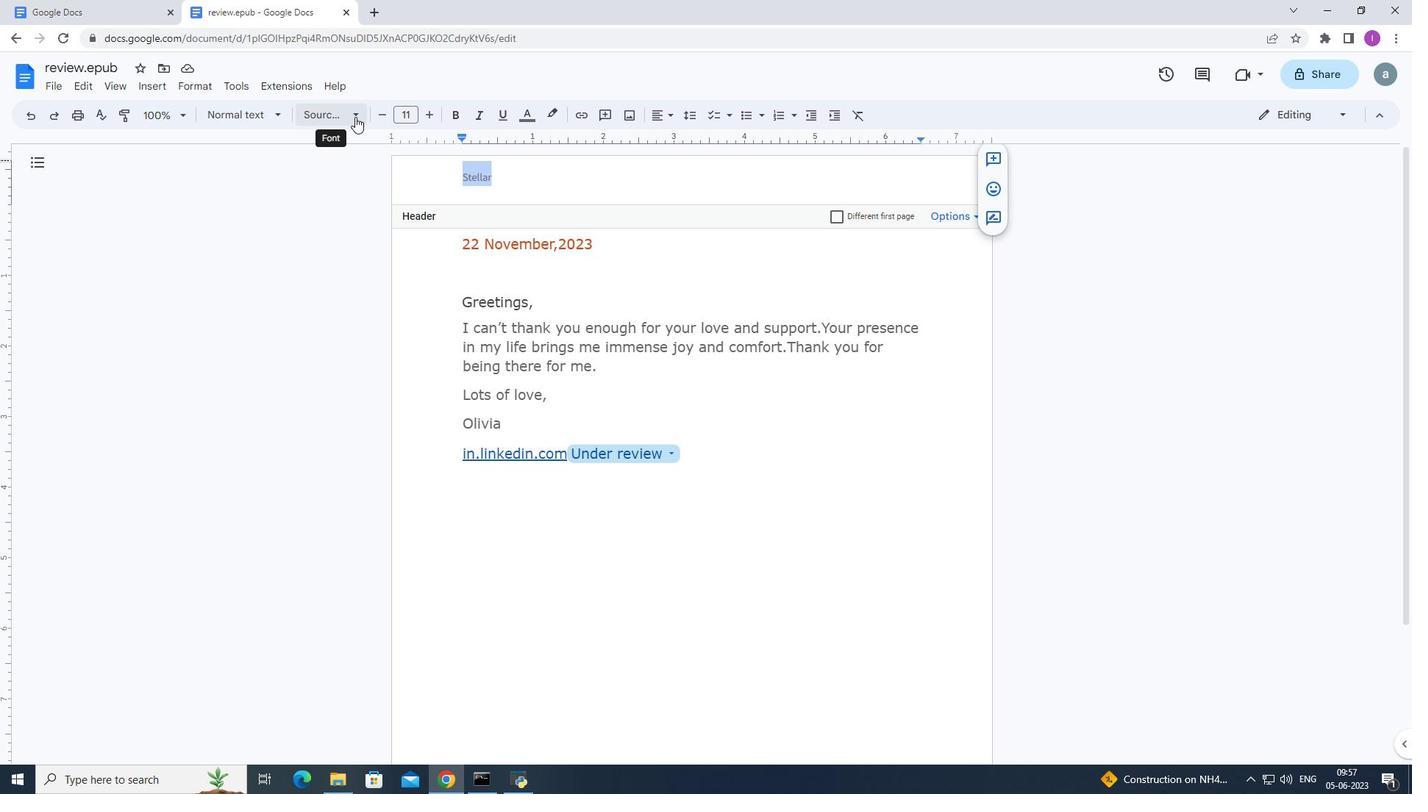 
Action: Mouse moved to (367, 494)
Screenshot: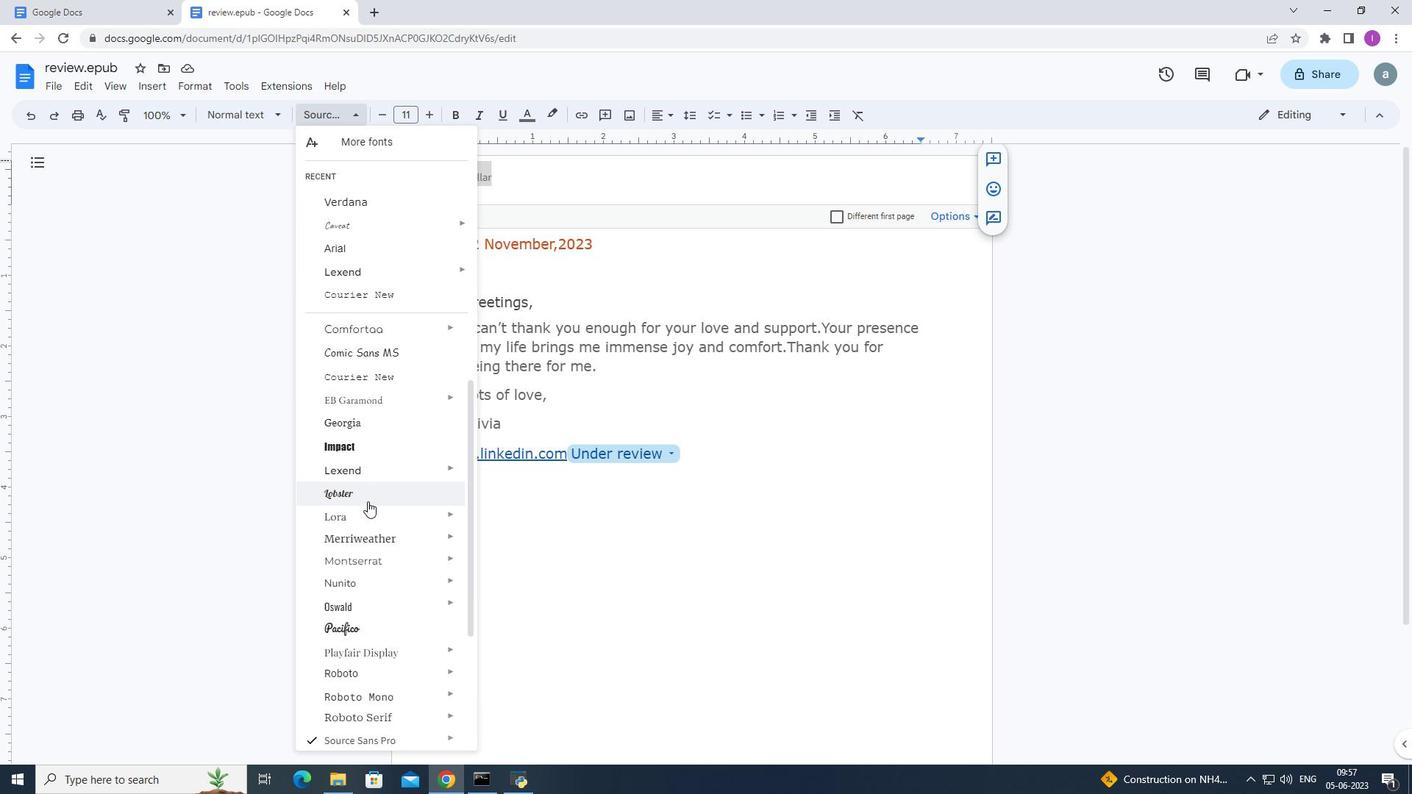 
Action: Mouse pressed left at (367, 494)
Screenshot: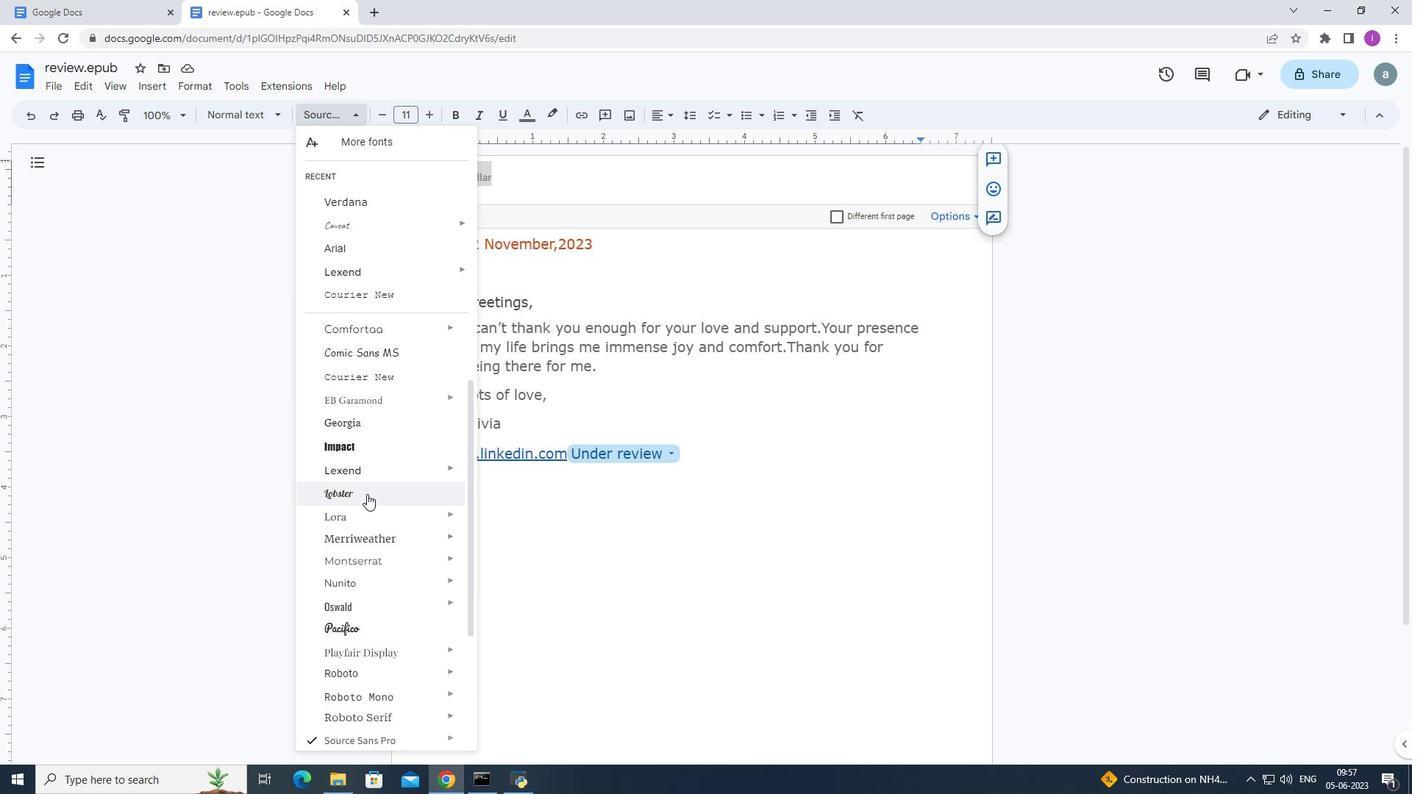 
Action: Mouse moved to (199, 305)
Screenshot: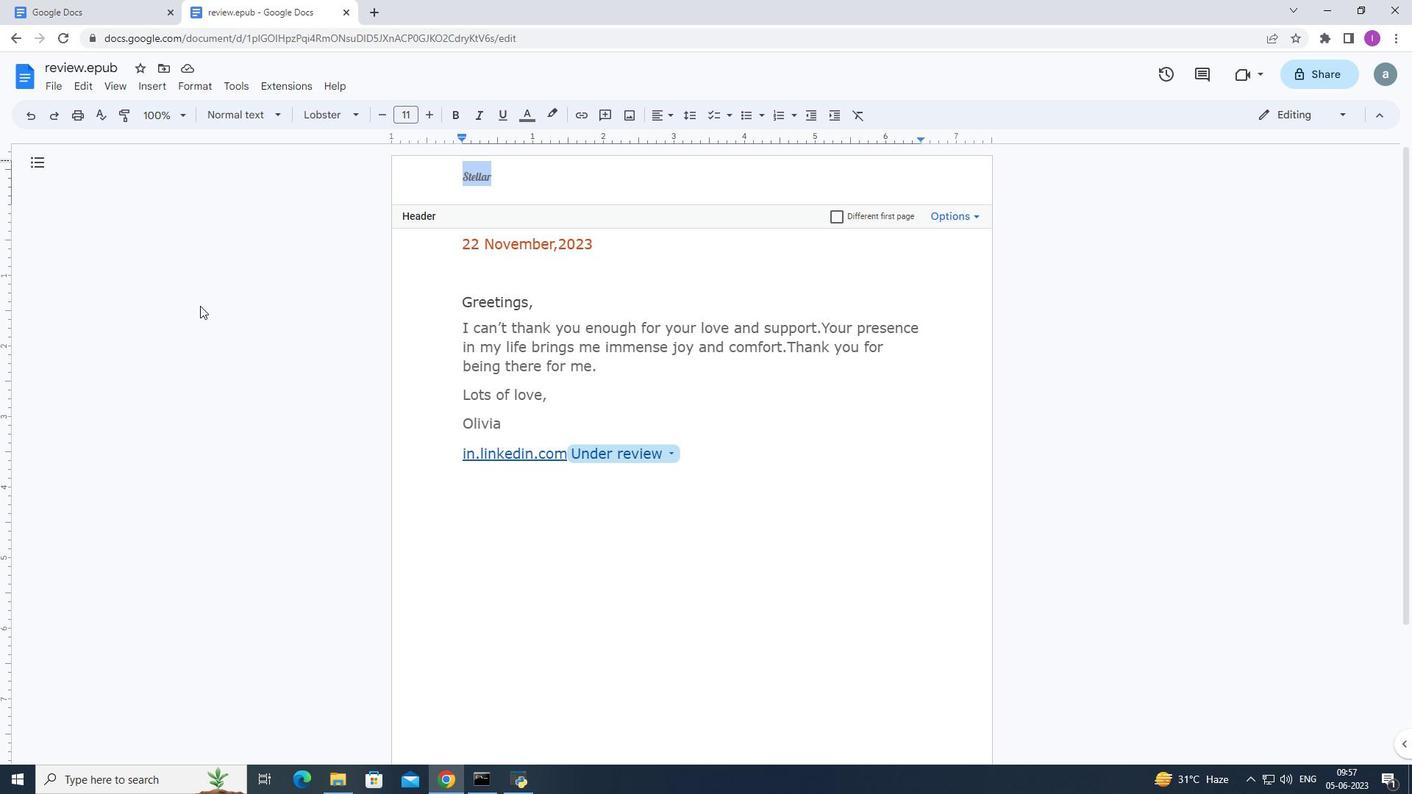 
